 Task: Look for space in Ostrov, Czech Republic from 5th September, 2023 to 12th September, 2023 for 2 adults in price range Rs.10000 to Rs.15000.  With 1  bedroom having 1 bed and 1 bathroom. Property type can be house, flat, guest house, hotel. Booking option can be shelf check-in. Required host language is English.
Action: Mouse moved to (424, 88)
Screenshot: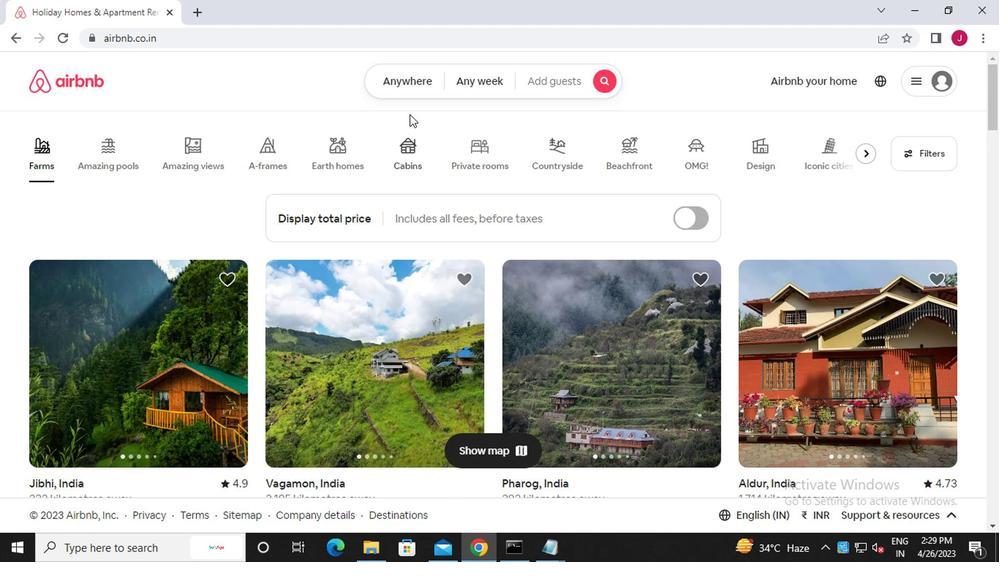 
Action: Mouse pressed left at (424, 88)
Screenshot: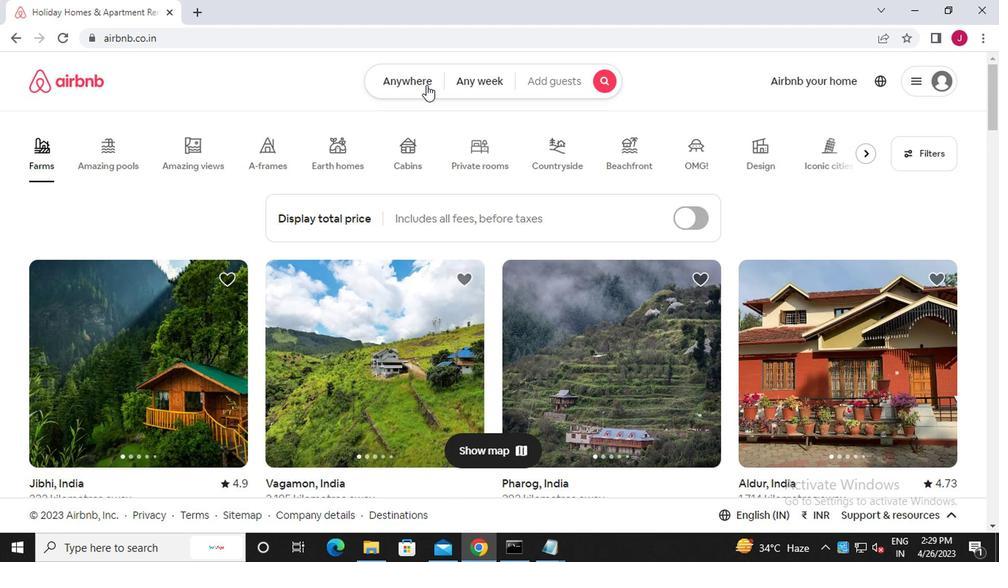 
Action: Mouse moved to (253, 138)
Screenshot: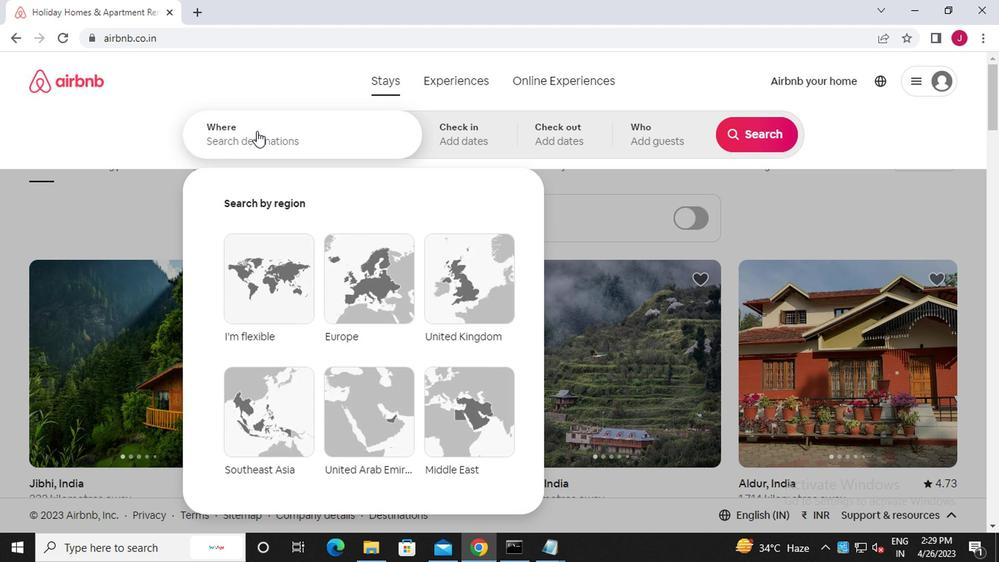 
Action: Mouse pressed left at (253, 138)
Screenshot: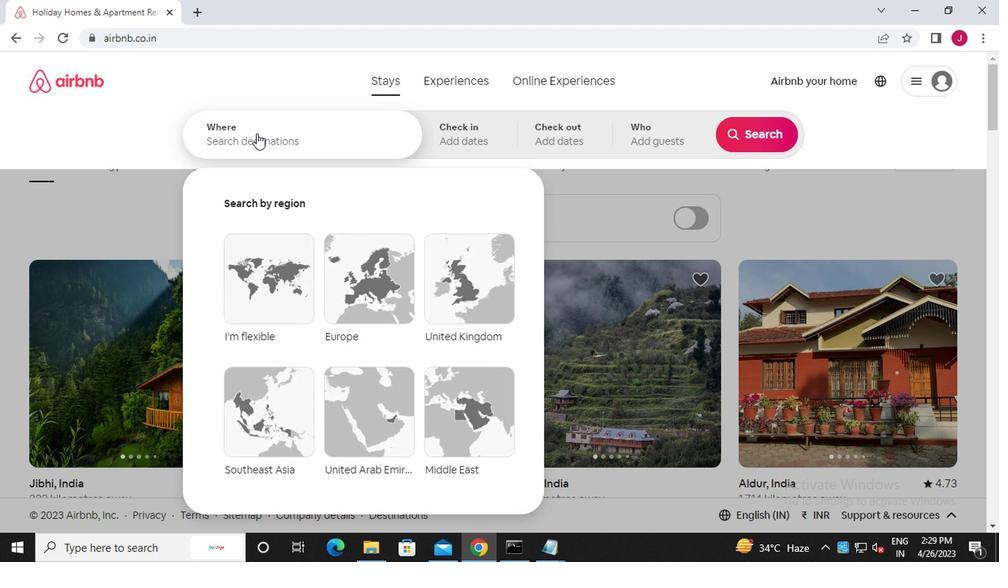 
Action: Key pressed o<Key.caps_lock>strov,<Key.caps_lock>c<Key.caps_lock>zech<Key.space><Key.caps_lock>r<Key.caps_lock>epublic
Screenshot: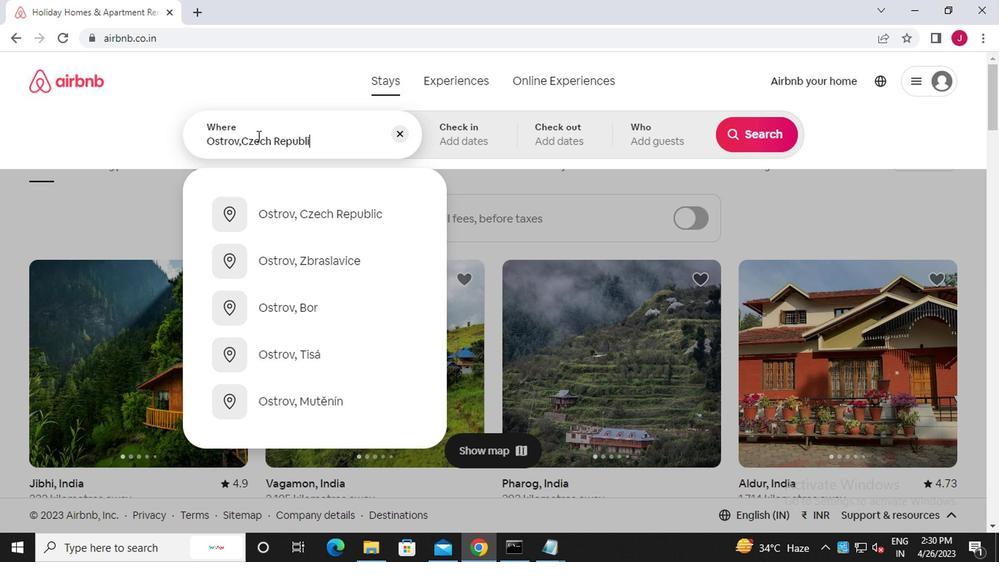 
Action: Mouse moved to (345, 215)
Screenshot: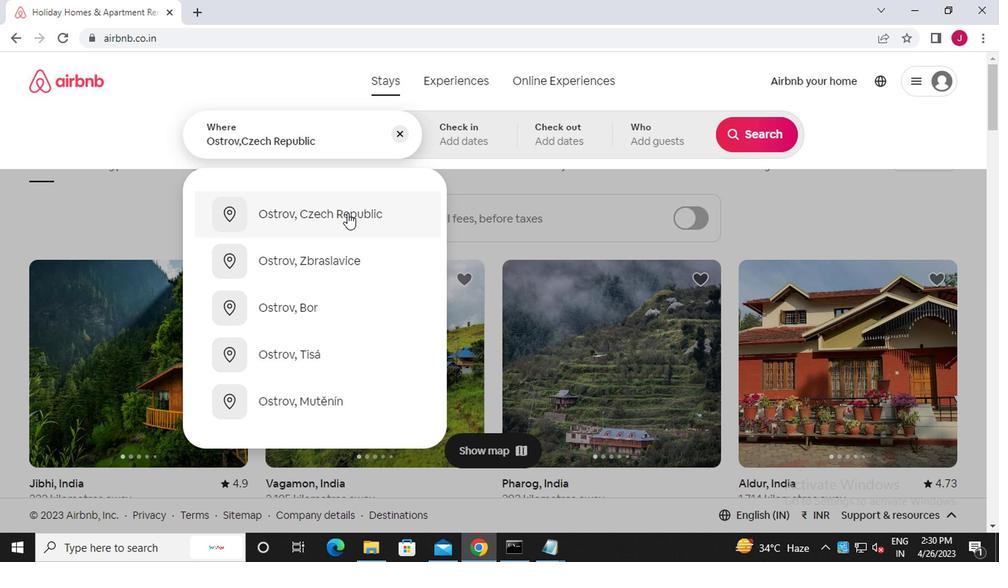 
Action: Mouse pressed left at (345, 215)
Screenshot: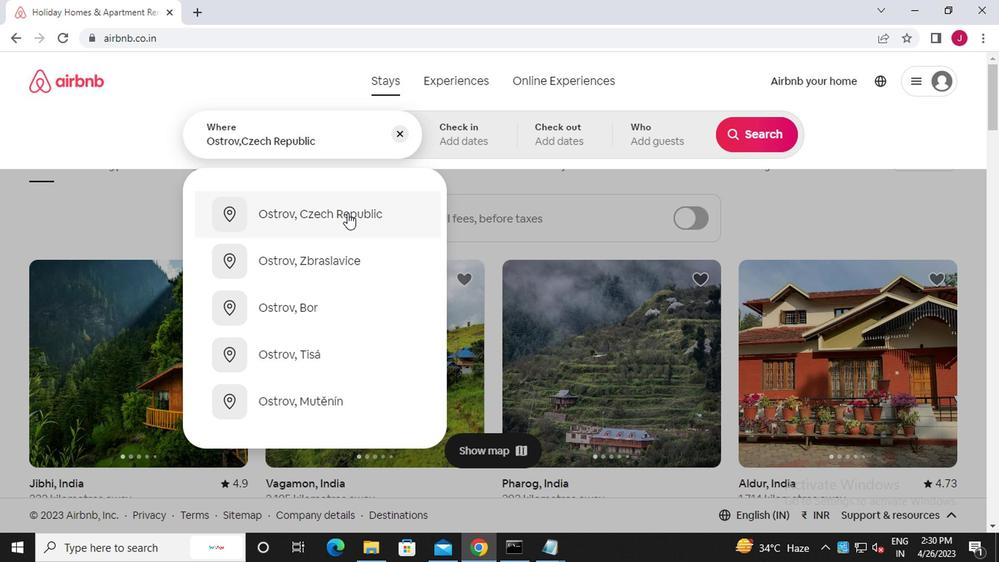 
Action: Mouse moved to (751, 255)
Screenshot: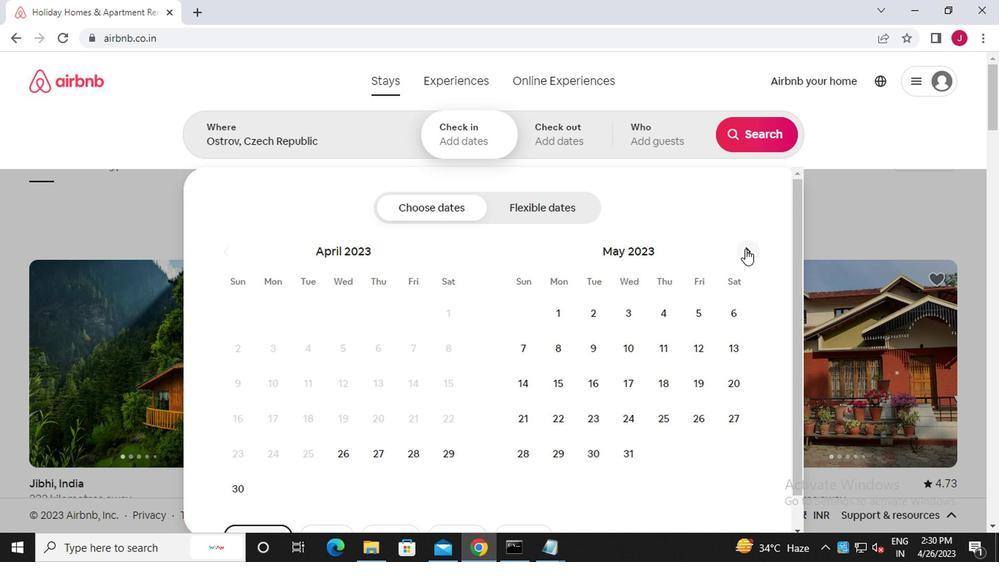 
Action: Mouse pressed left at (751, 255)
Screenshot: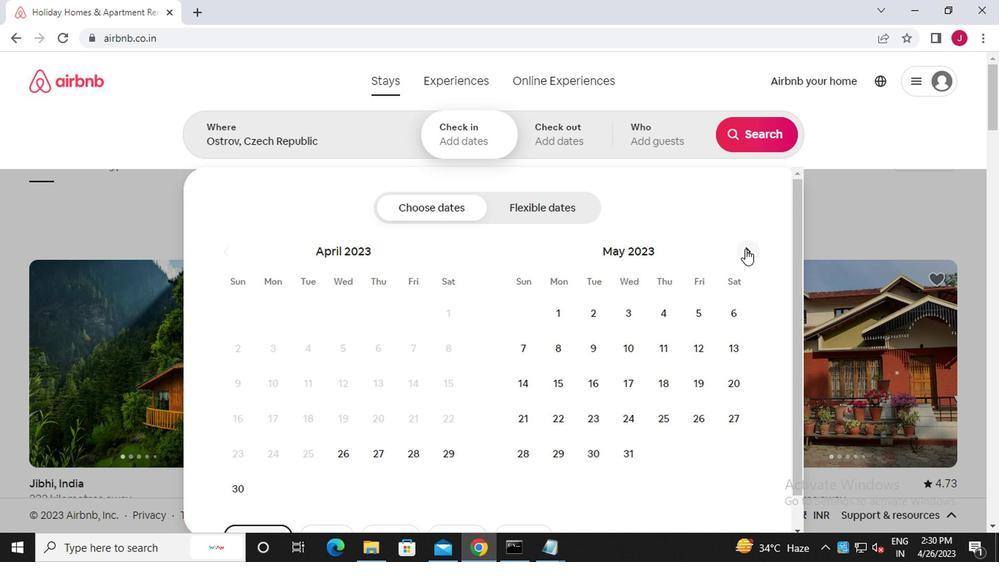 
Action: Mouse moved to (753, 255)
Screenshot: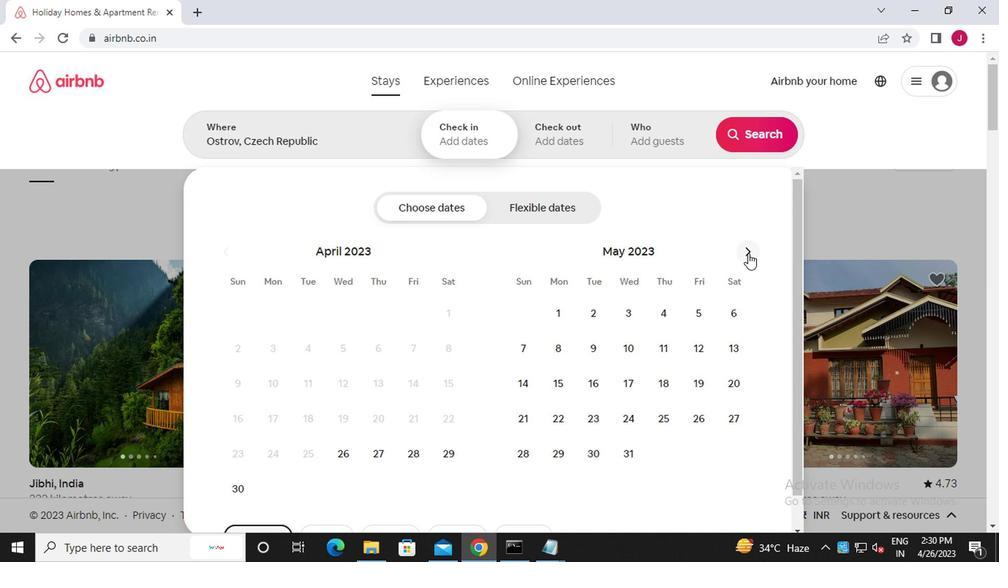 
Action: Mouse pressed left at (753, 255)
Screenshot: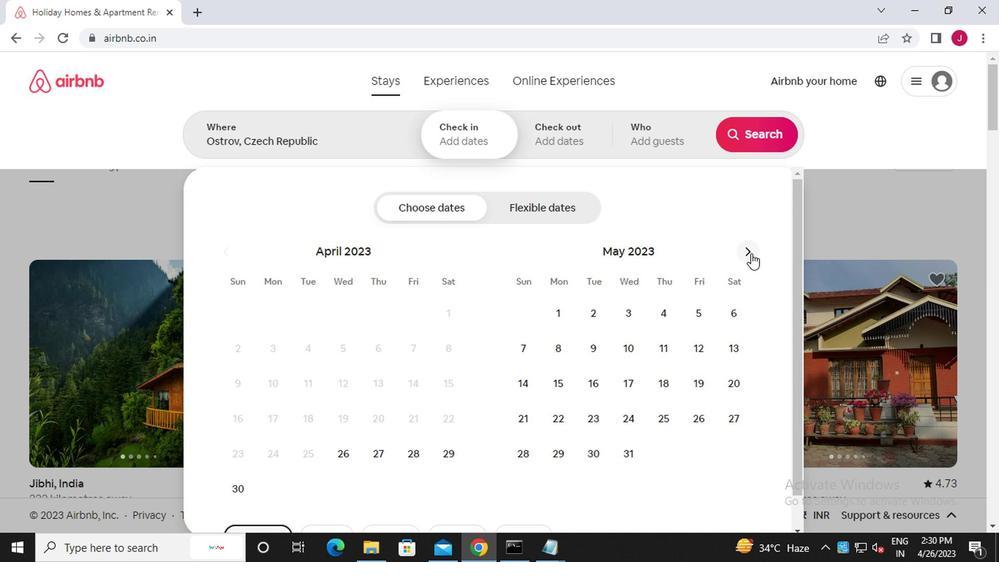 
Action: Mouse moved to (753, 255)
Screenshot: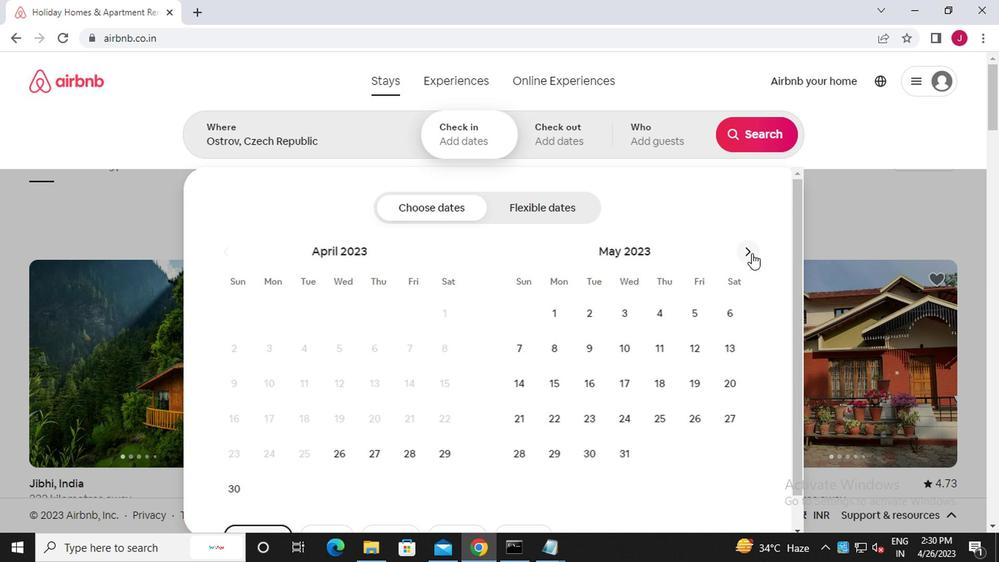 
Action: Mouse pressed left at (753, 255)
Screenshot: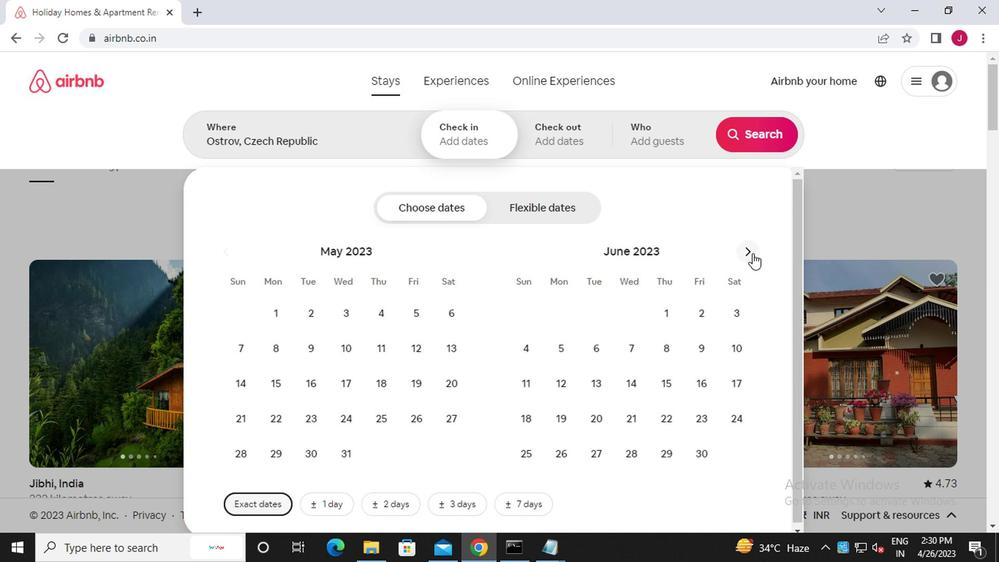 
Action: Mouse moved to (754, 255)
Screenshot: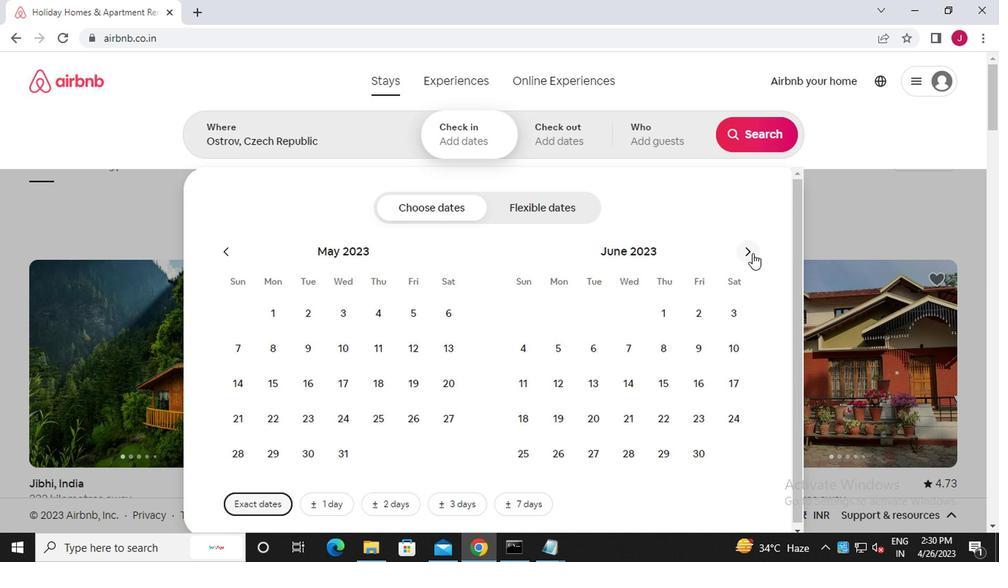 
Action: Mouse pressed left at (754, 255)
Screenshot: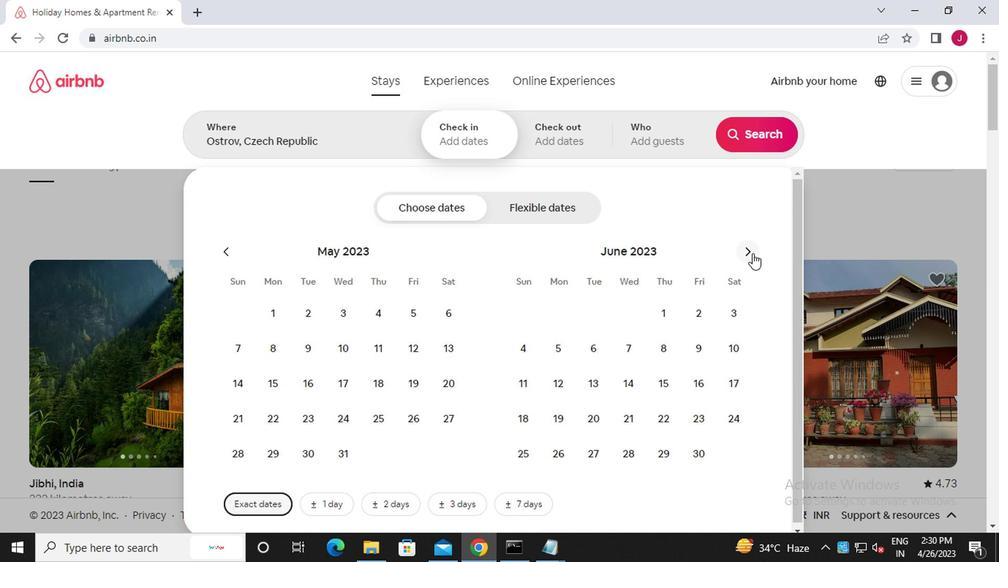 
Action: Mouse moved to (755, 255)
Screenshot: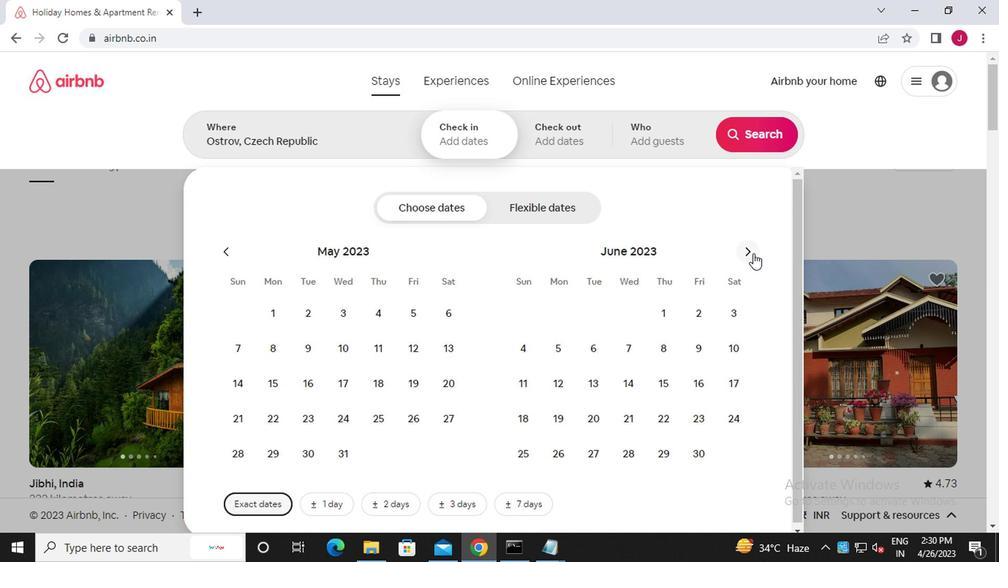 
Action: Mouse pressed left at (755, 255)
Screenshot: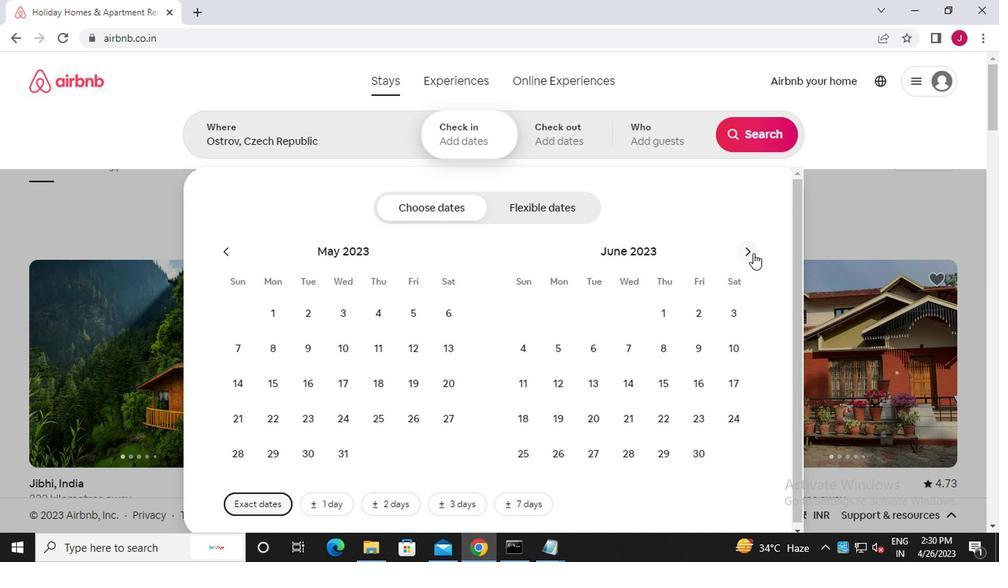 
Action: Mouse moved to (757, 256)
Screenshot: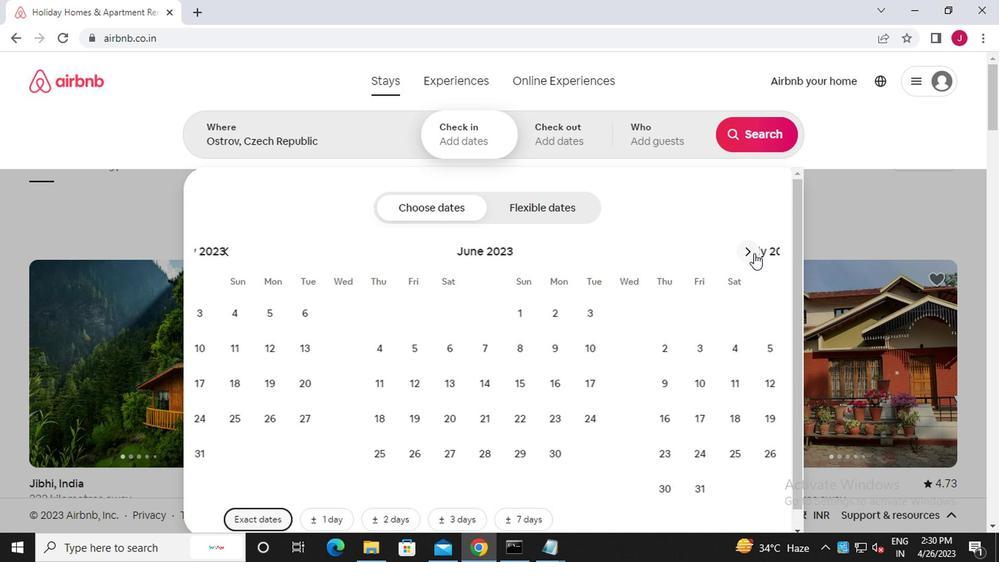 
Action: Mouse pressed left at (757, 256)
Screenshot: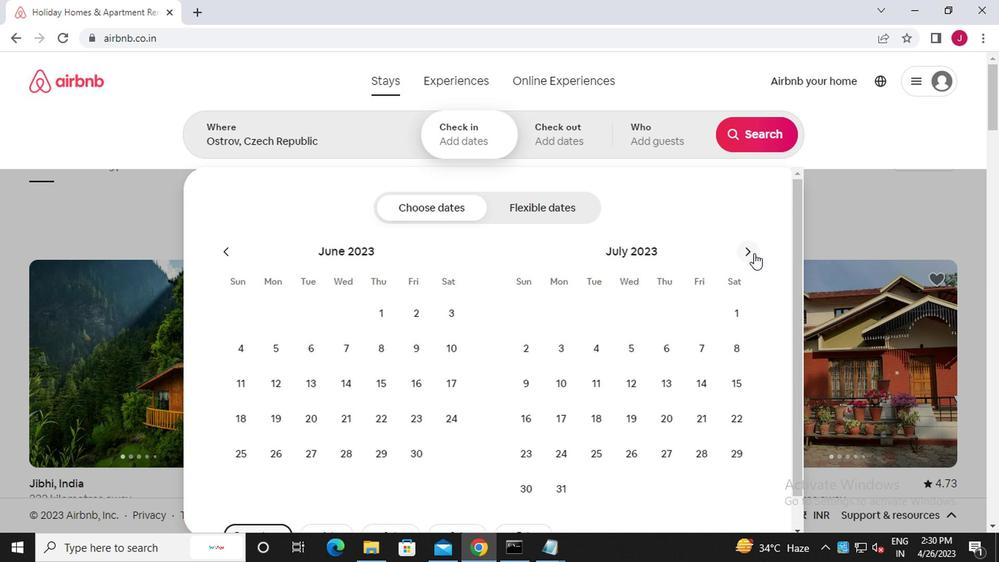 
Action: Mouse pressed left at (757, 256)
Screenshot: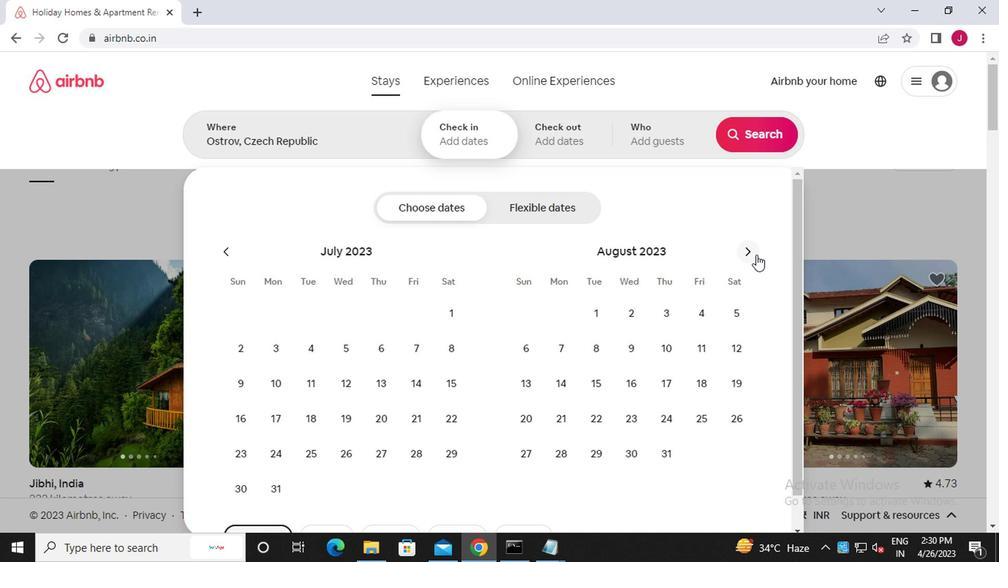 
Action: Mouse moved to (731, 315)
Screenshot: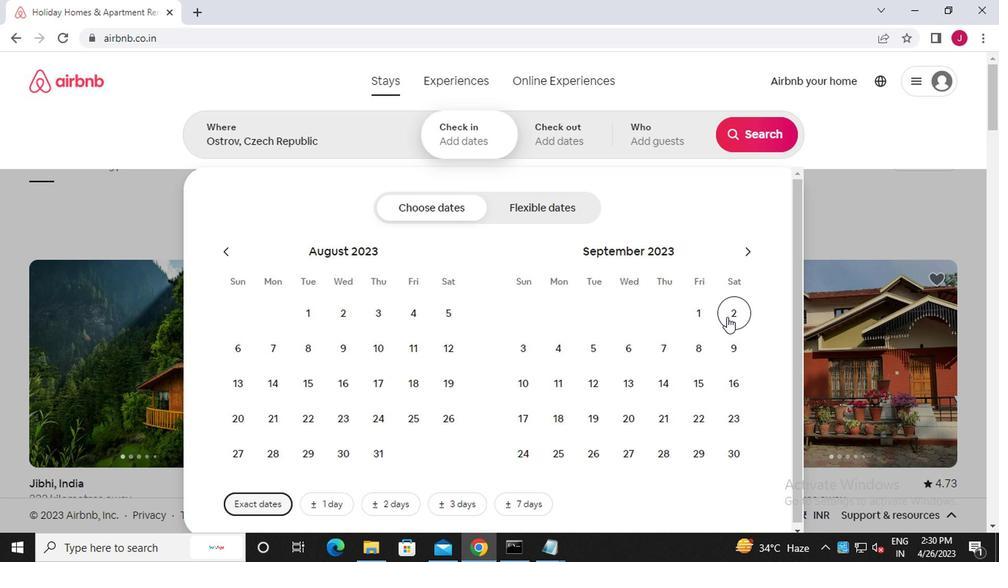 
Action: Mouse pressed left at (731, 315)
Screenshot: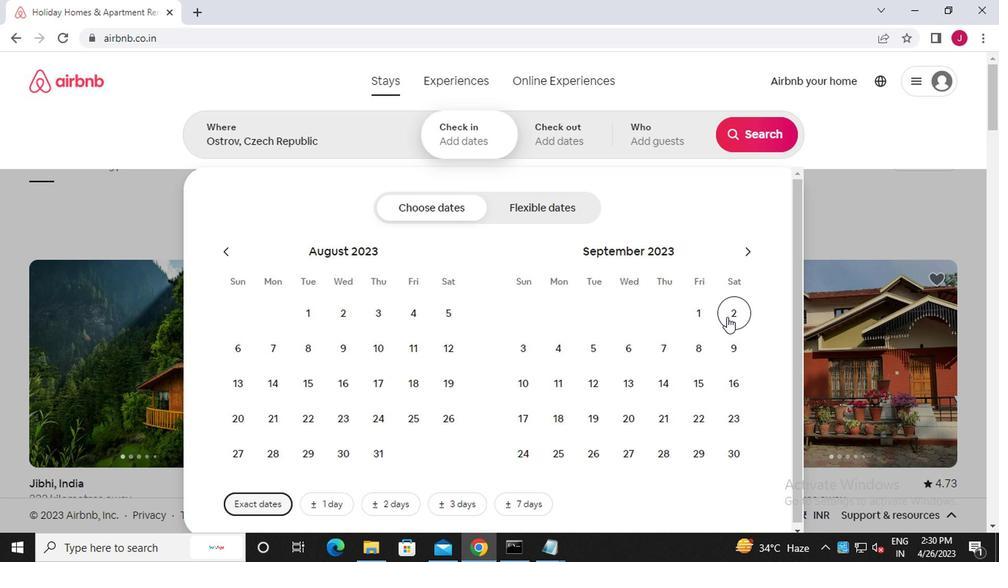 
Action: Mouse moved to (585, 381)
Screenshot: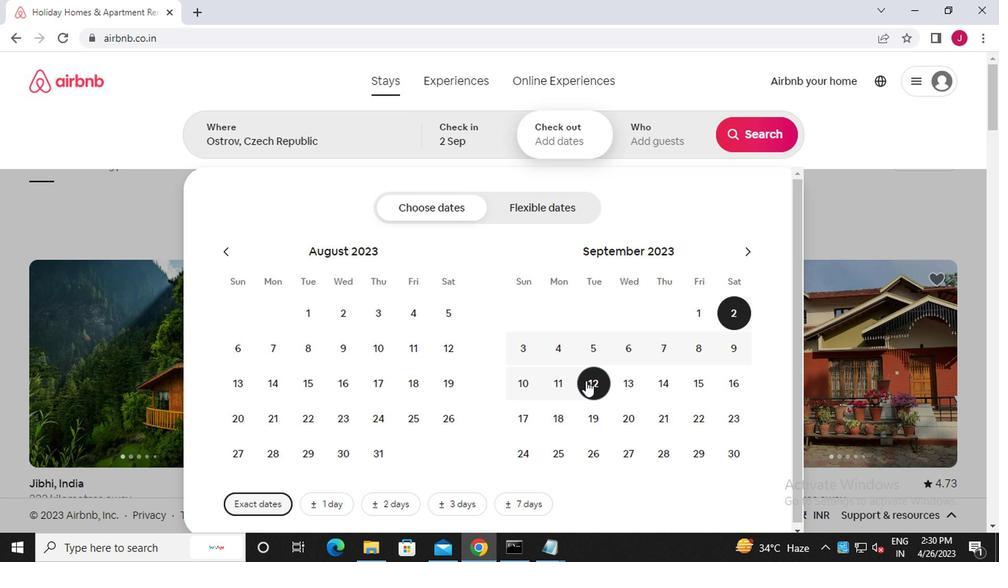 
Action: Mouse pressed left at (585, 381)
Screenshot: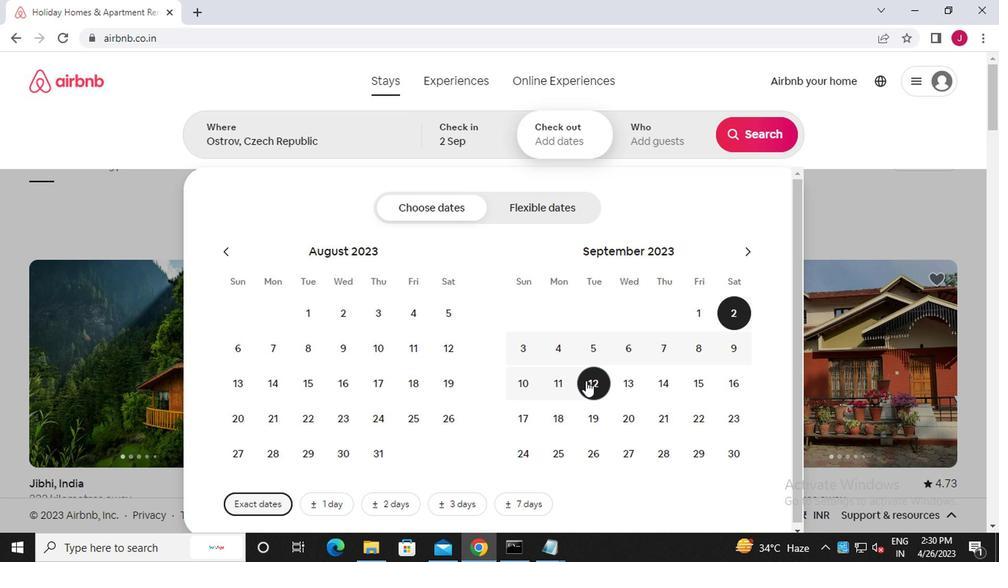 
Action: Mouse moved to (660, 132)
Screenshot: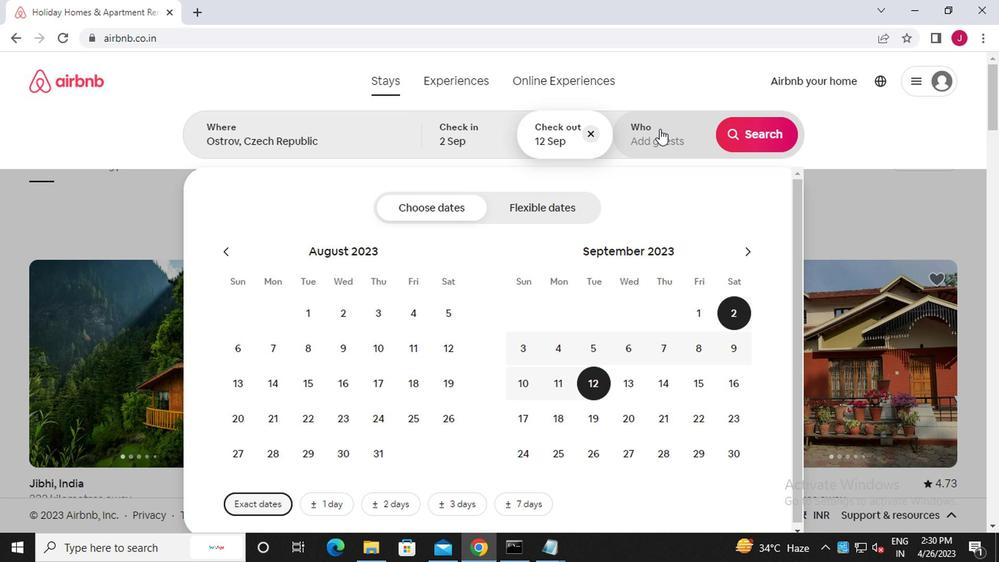 
Action: Mouse pressed left at (660, 132)
Screenshot: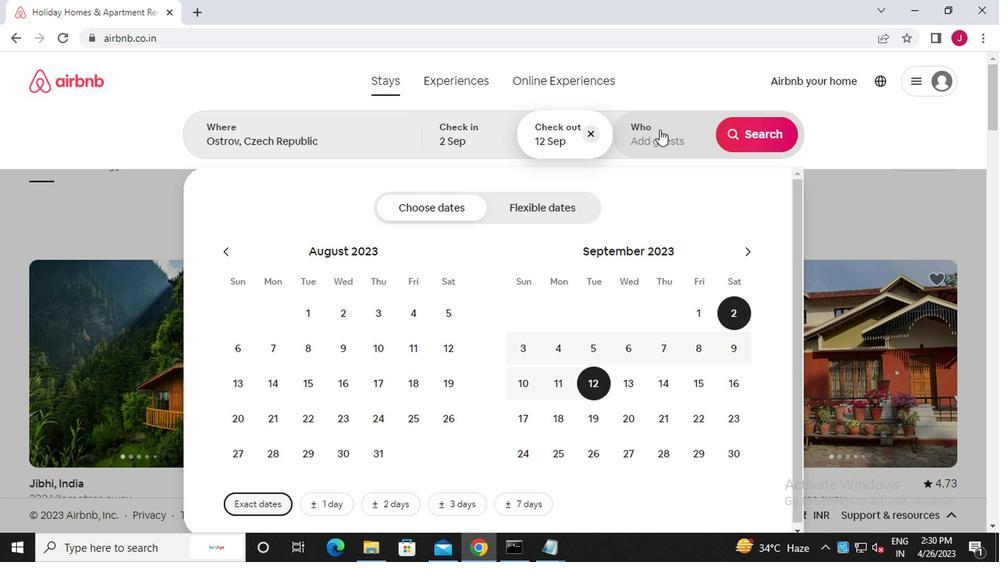 
Action: Mouse moved to (758, 207)
Screenshot: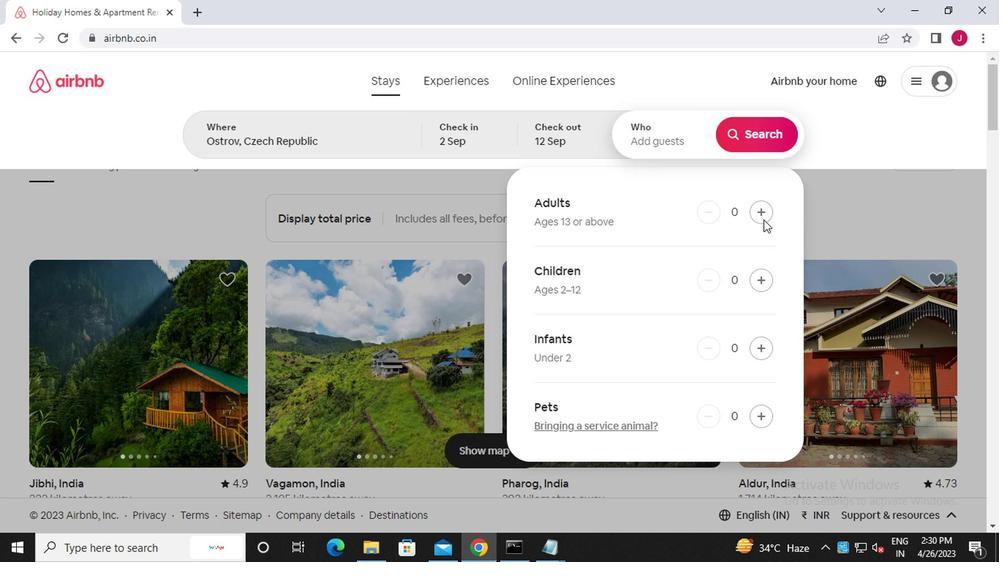 
Action: Mouse pressed left at (758, 207)
Screenshot: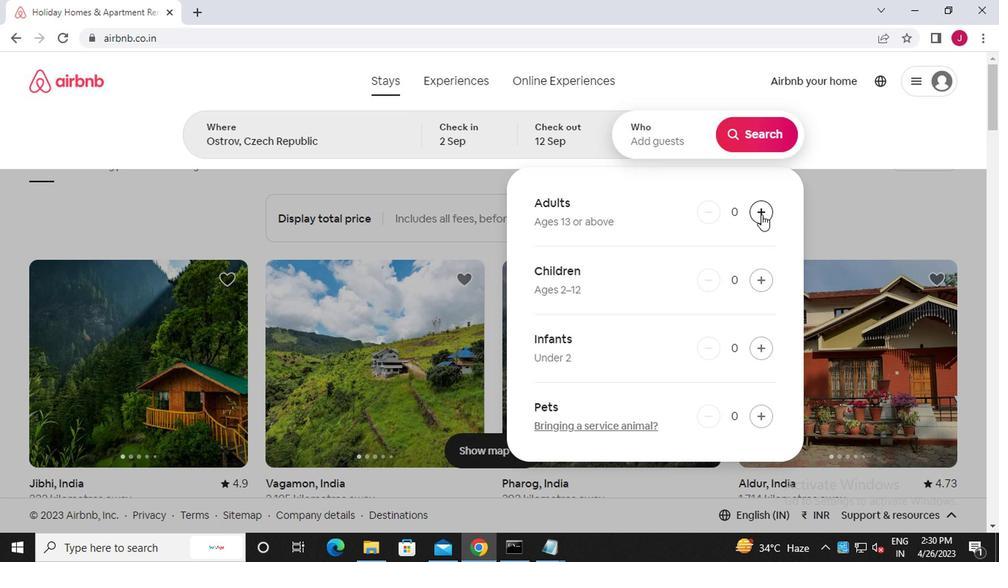 
Action: Mouse pressed left at (758, 207)
Screenshot: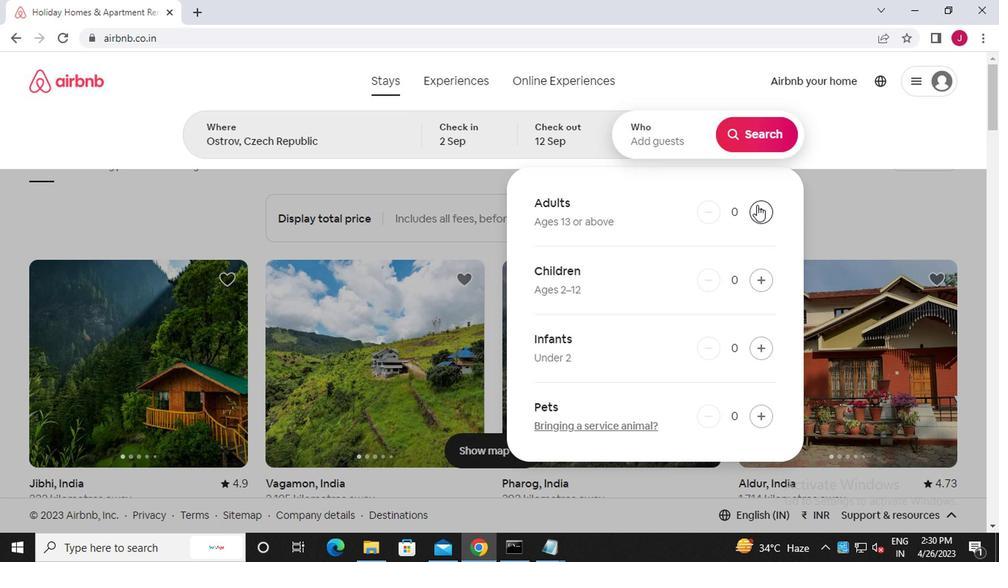 
Action: Mouse moved to (766, 138)
Screenshot: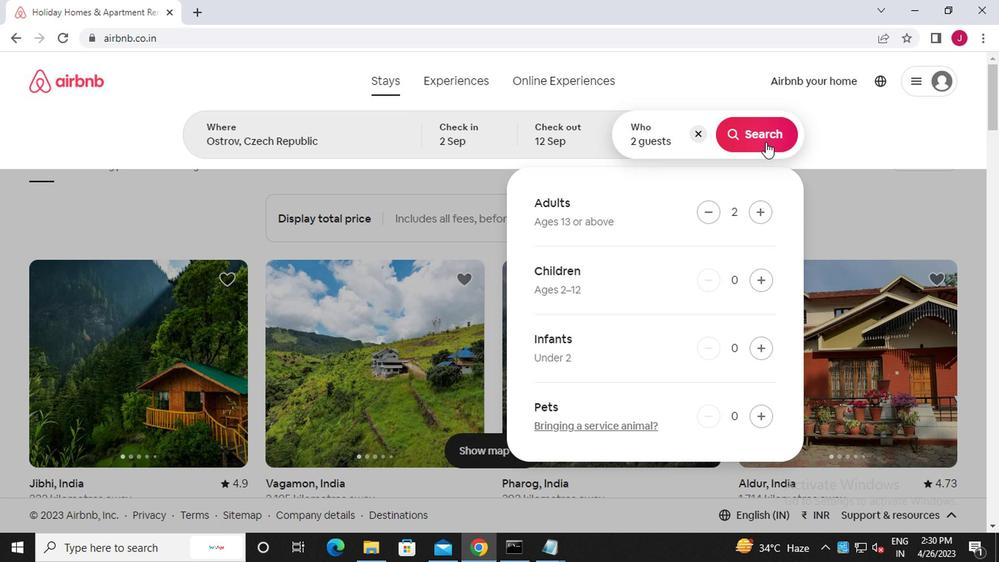 
Action: Mouse pressed left at (766, 138)
Screenshot: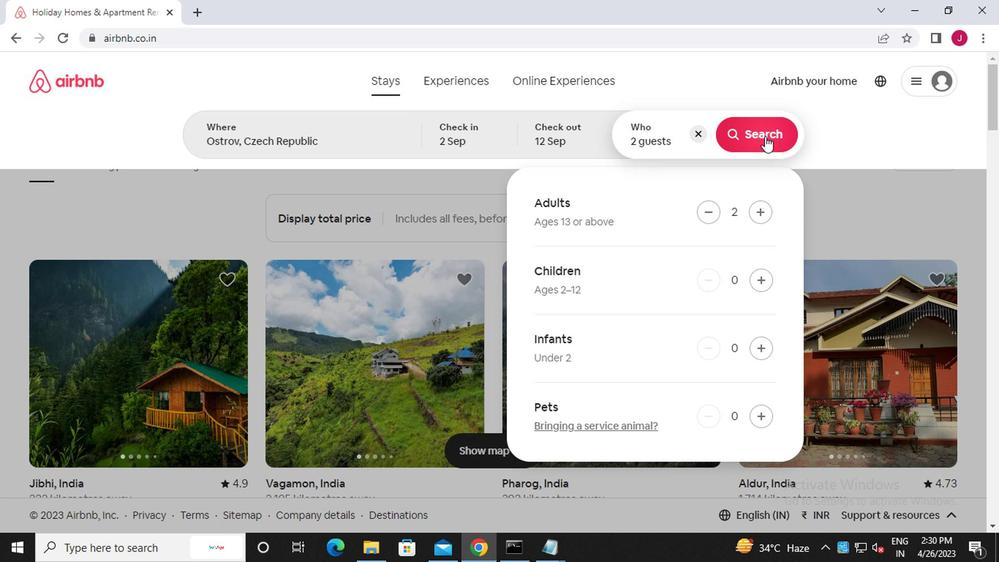 
Action: Mouse moved to (946, 145)
Screenshot: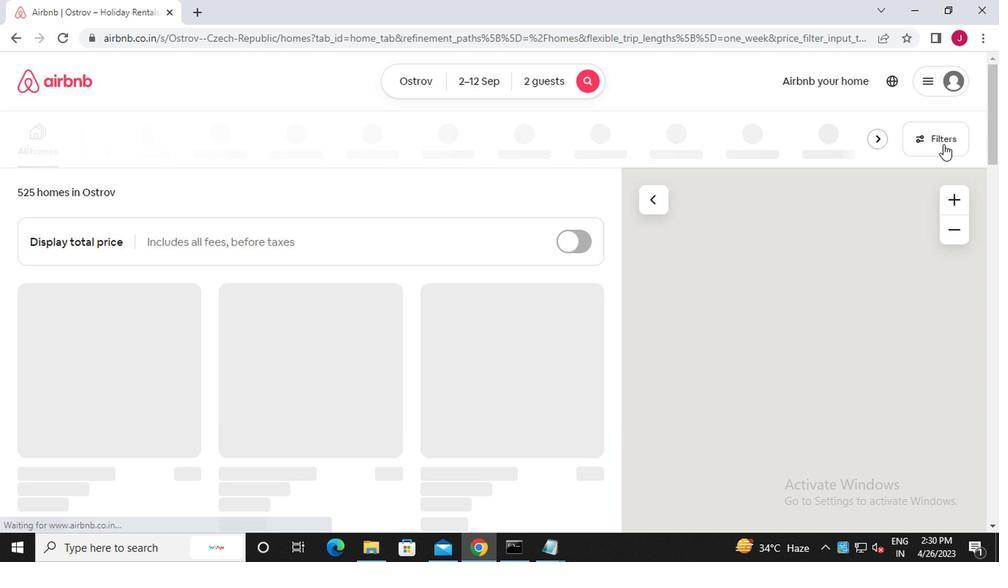 
Action: Mouse pressed left at (946, 145)
Screenshot: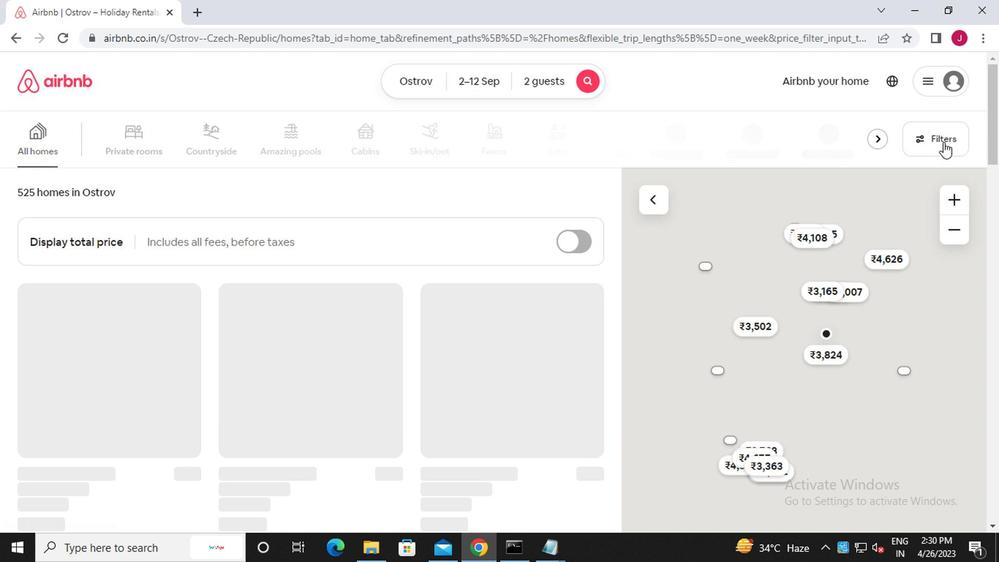 
Action: Mouse moved to (326, 324)
Screenshot: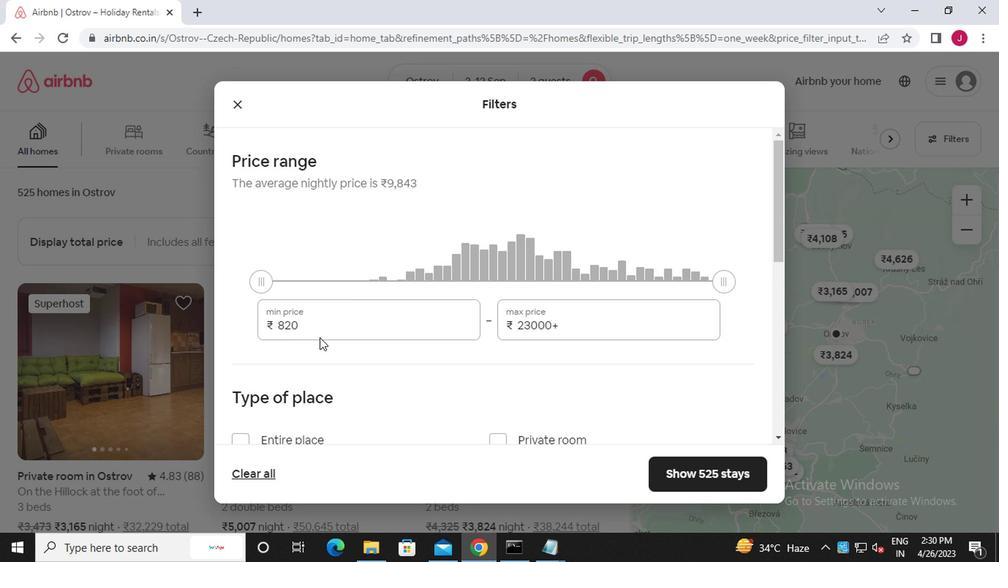 
Action: Mouse pressed left at (326, 324)
Screenshot: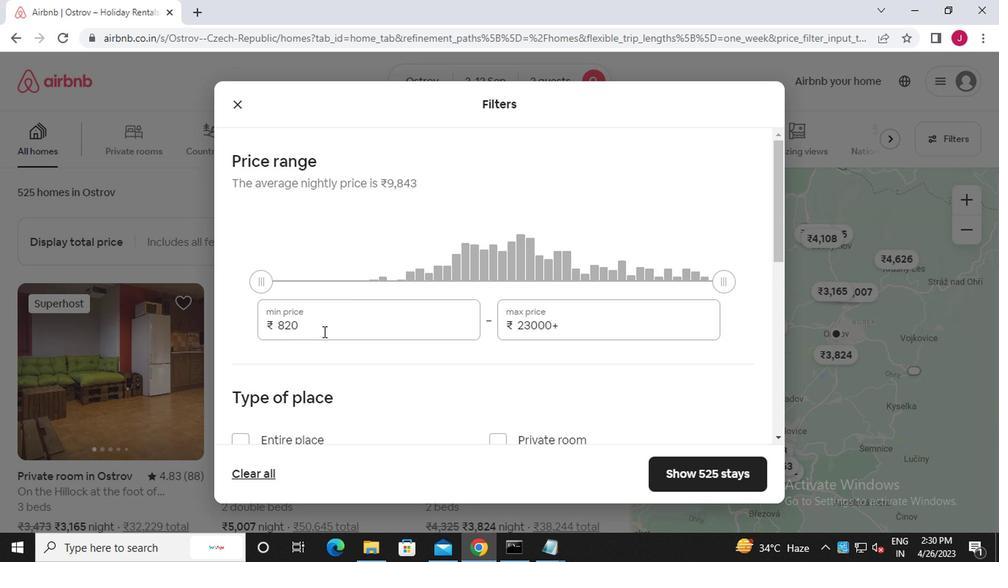 
Action: Key pressed <Key.backspace><Key.backspace><Key.backspace><<97>><<96>><<96>><<96>><<96>>
Screenshot: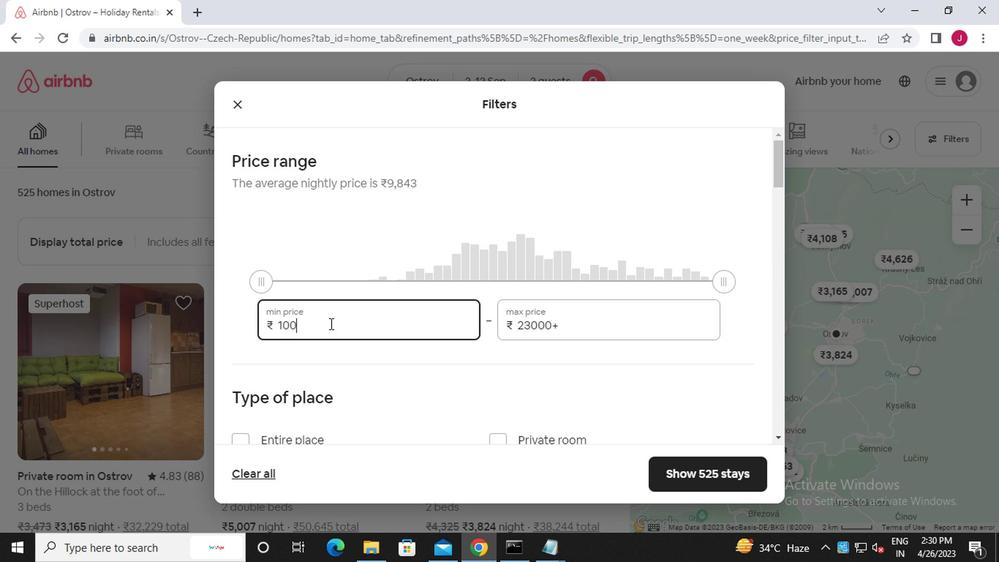
Action: Mouse moved to (600, 331)
Screenshot: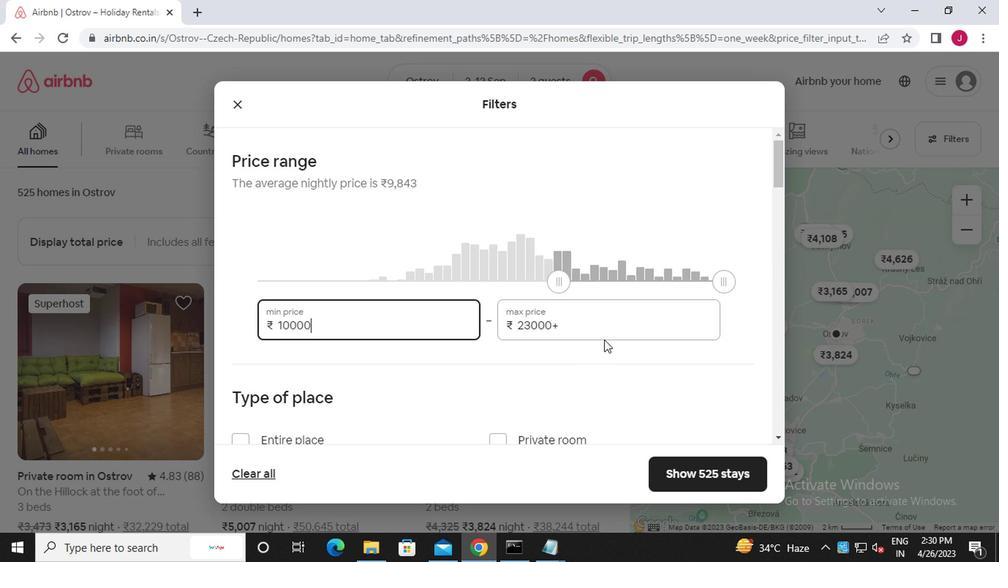 
Action: Mouse pressed left at (600, 331)
Screenshot: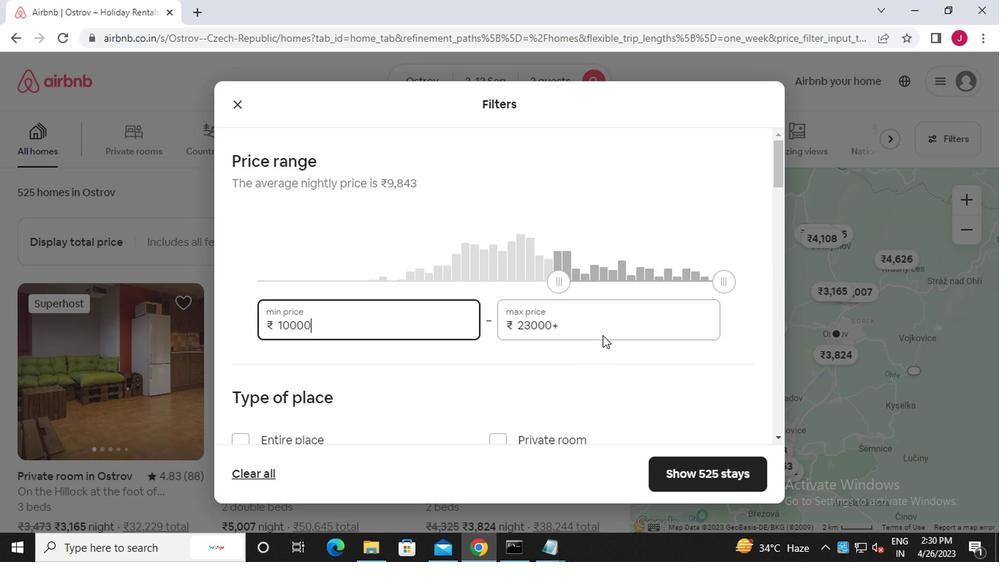 
Action: Mouse moved to (594, 331)
Screenshot: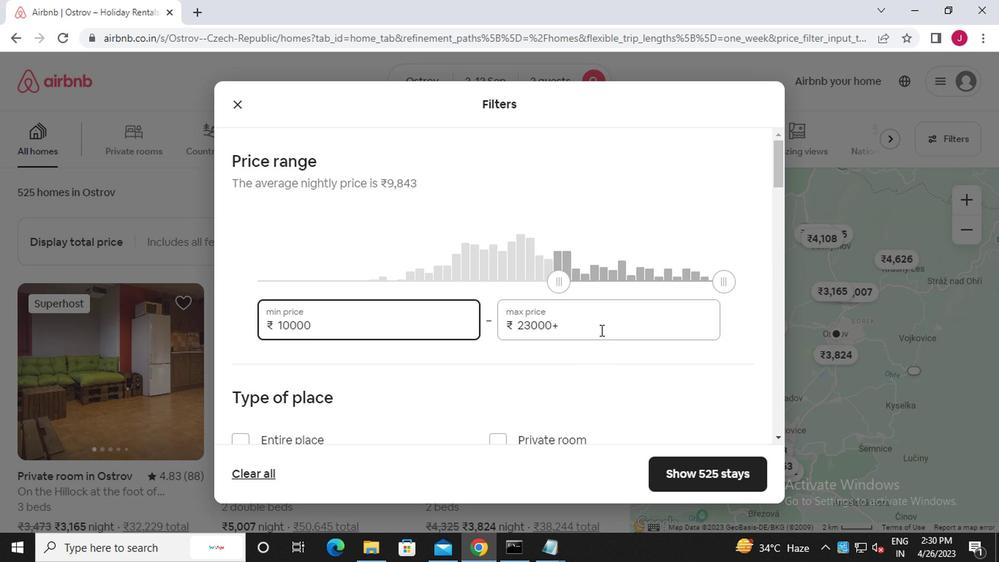 
Action: Key pressed <Key.backspace><Key.backspace><Key.backspace><Key.backspace><Key.backspace><Key.backspace><Key.backspace><Key.backspace><Key.backspace><Key.backspace><Key.backspace><Key.backspace><<97>><<101>><<96>><<96>><<96>>
Screenshot: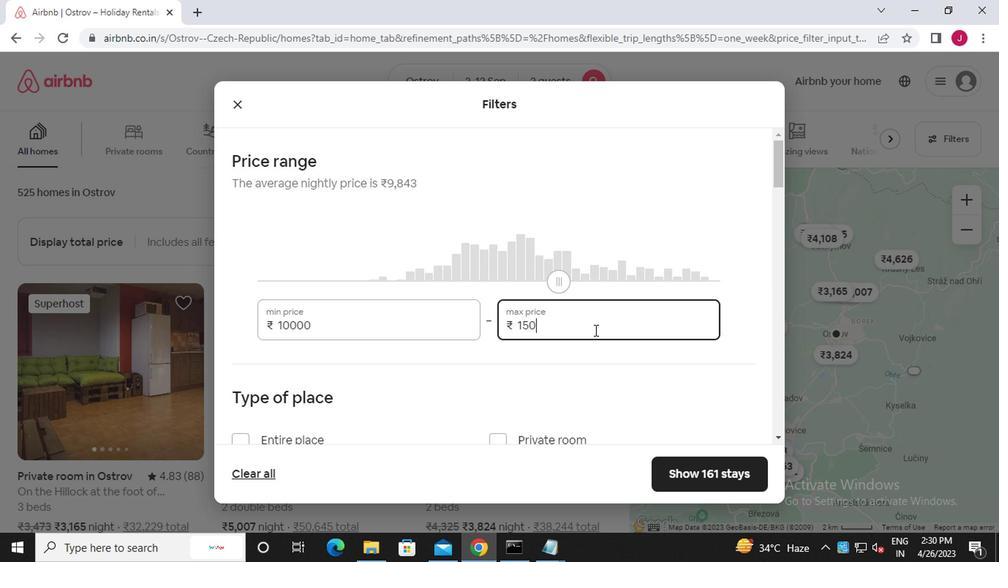 
Action: Mouse moved to (536, 339)
Screenshot: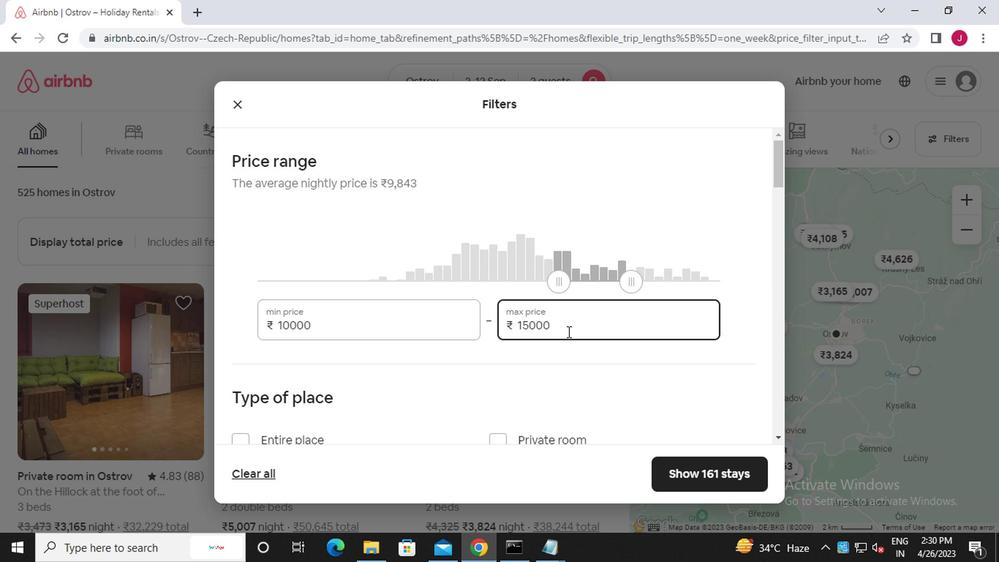 
Action: Mouse scrolled (536, 338) with delta (0, -1)
Screenshot: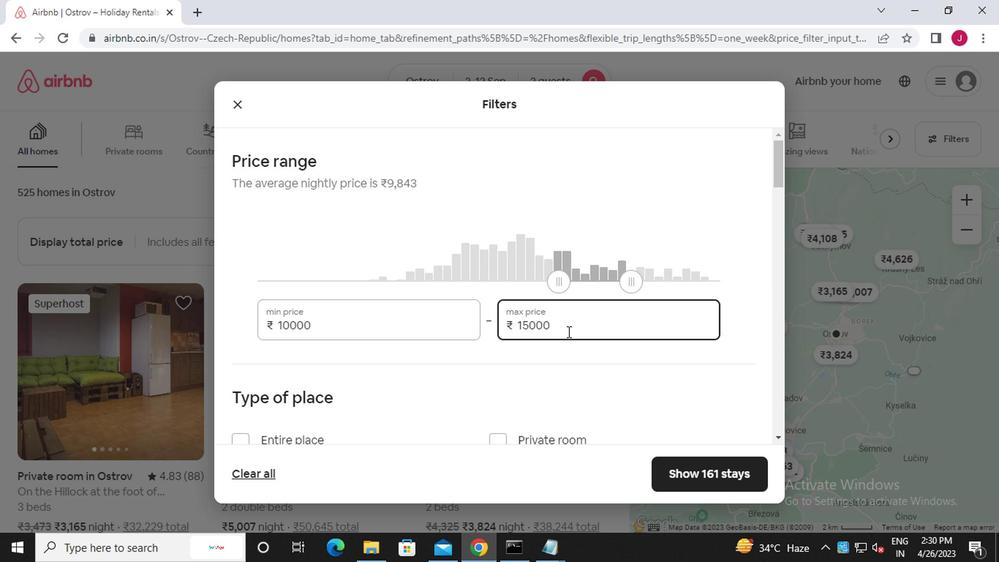 
Action: Mouse moved to (526, 339)
Screenshot: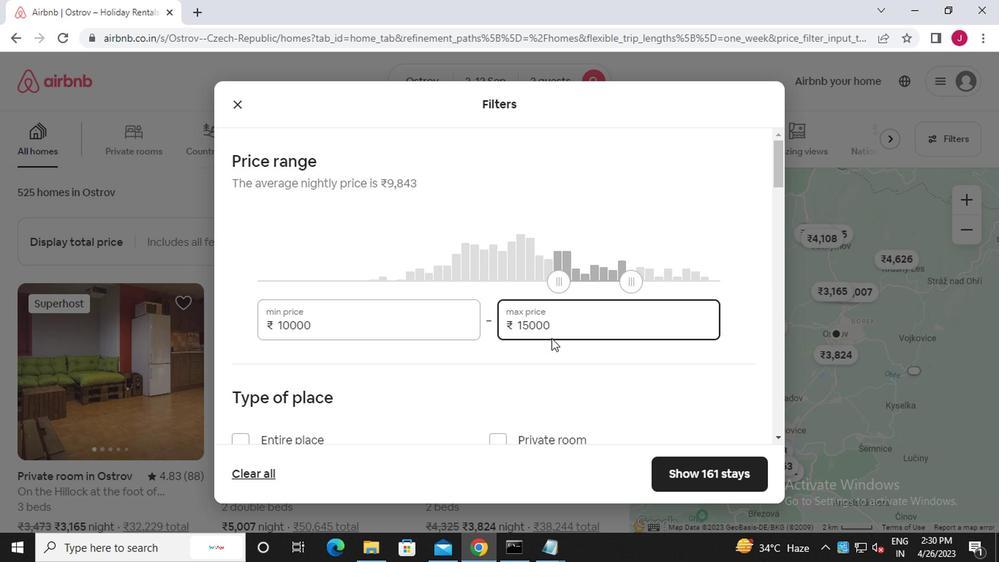 
Action: Mouse scrolled (526, 338) with delta (0, -1)
Screenshot: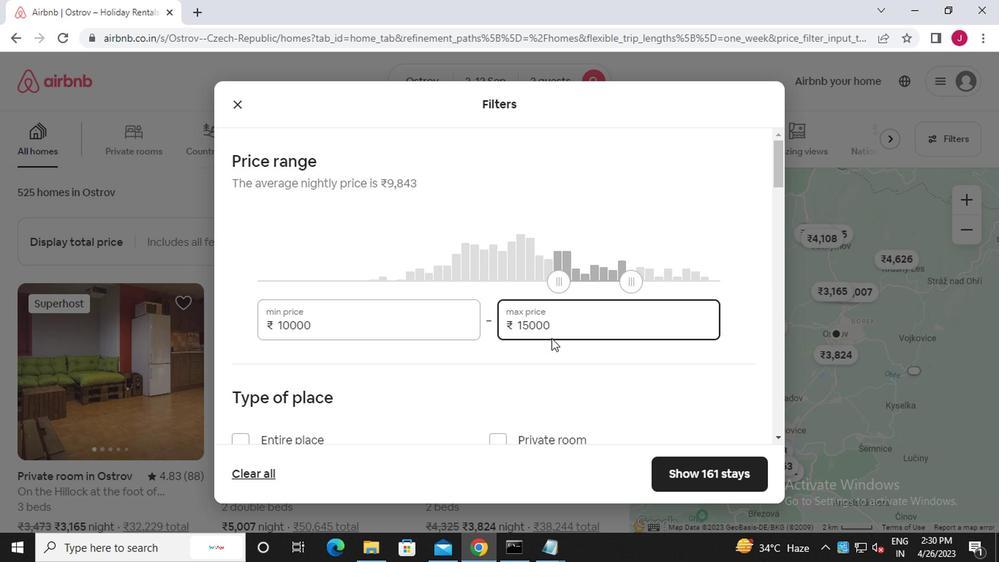 
Action: Mouse moved to (520, 339)
Screenshot: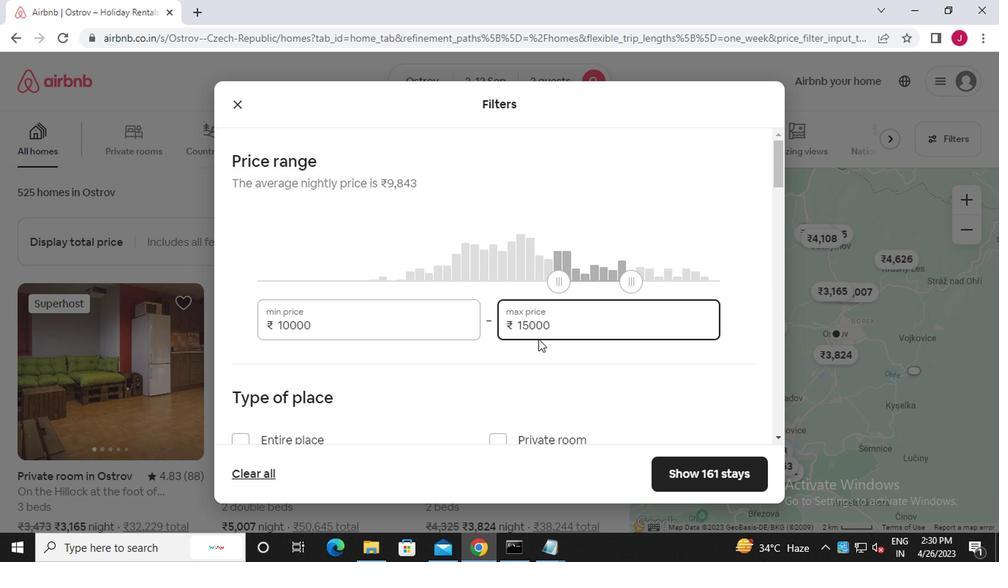 
Action: Mouse scrolled (520, 338) with delta (0, -1)
Screenshot: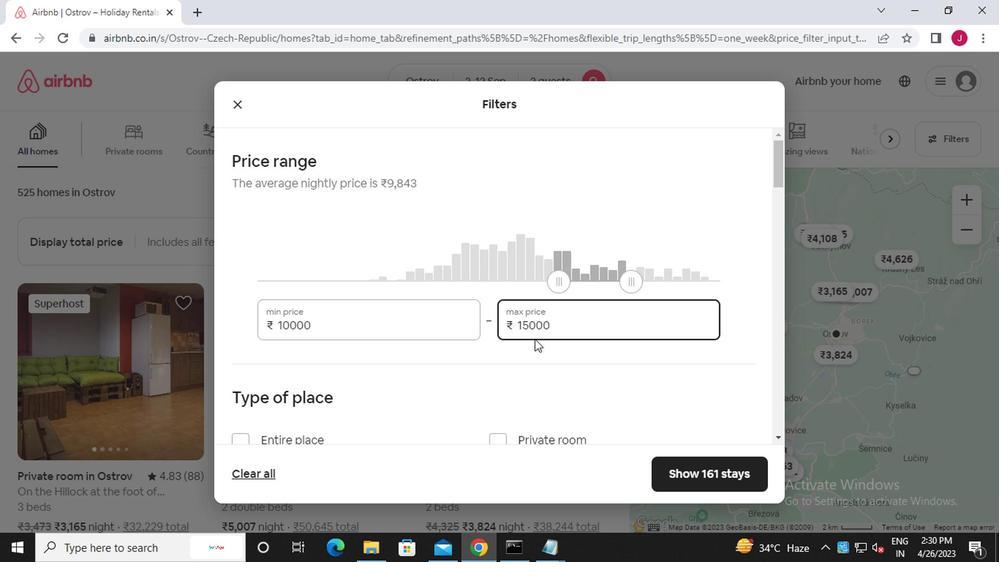 
Action: Mouse scrolled (520, 338) with delta (0, -1)
Screenshot: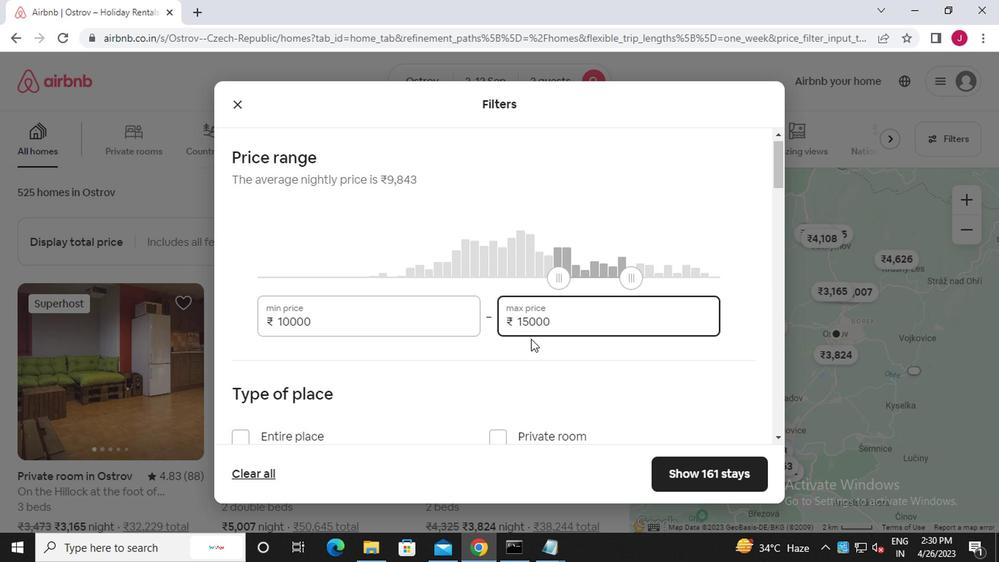 
Action: Mouse moved to (284, 209)
Screenshot: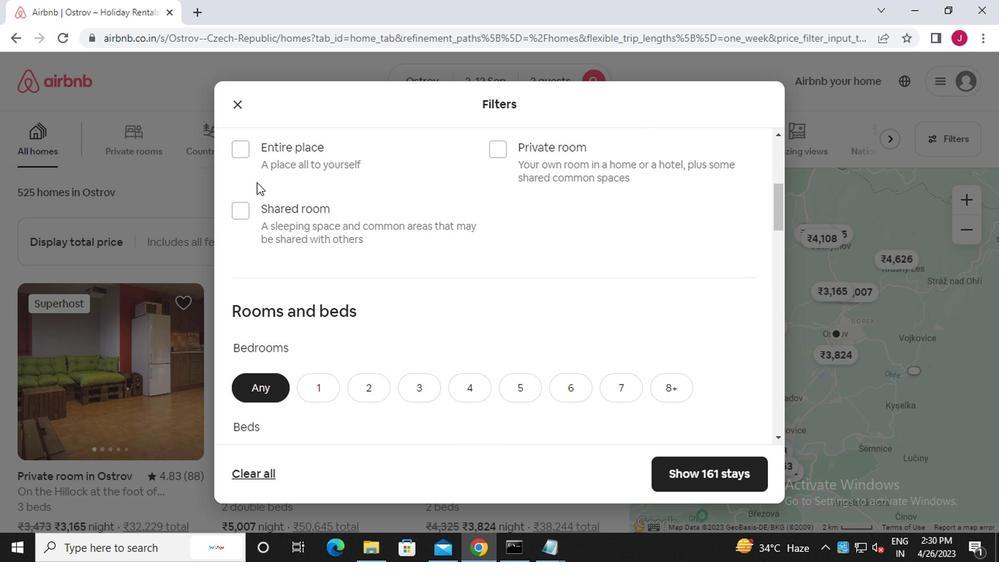 
Action: Mouse scrolled (284, 210) with delta (0, 1)
Screenshot: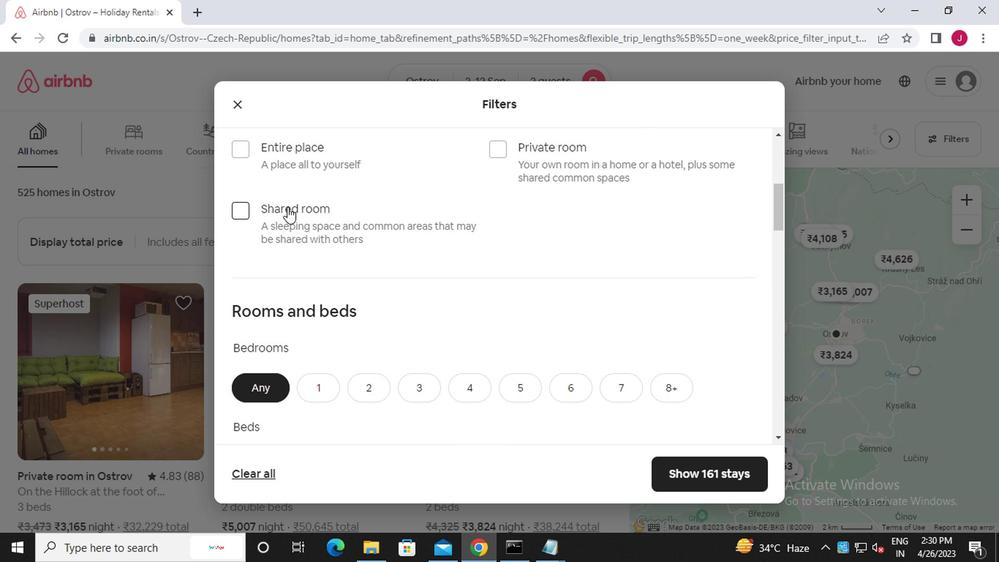 
Action: Mouse moved to (325, 304)
Screenshot: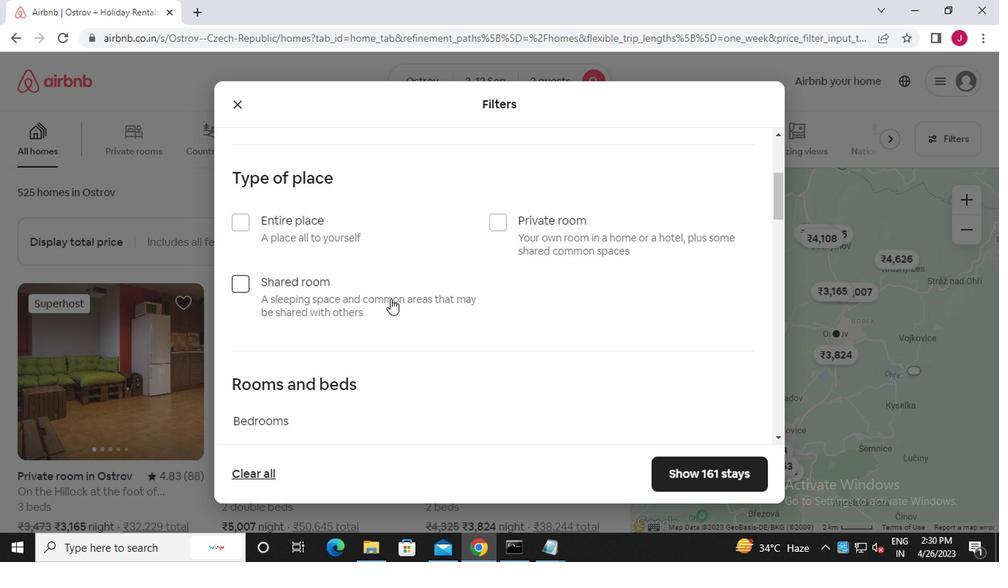 
Action: Mouse scrolled (325, 303) with delta (0, -1)
Screenshot: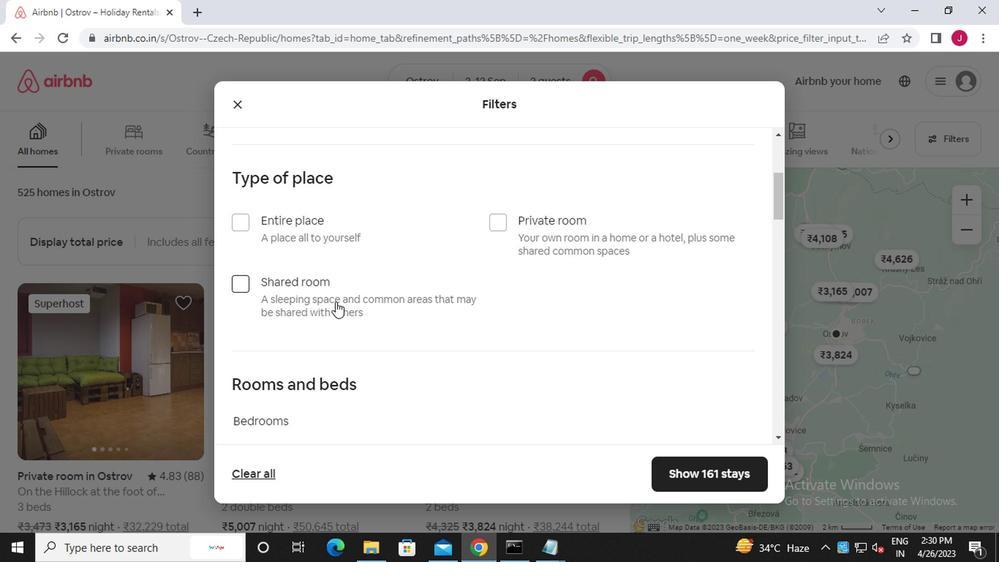 
Action: Mouse scrolled (325, 303) with delta (0, -1)
Screenshot: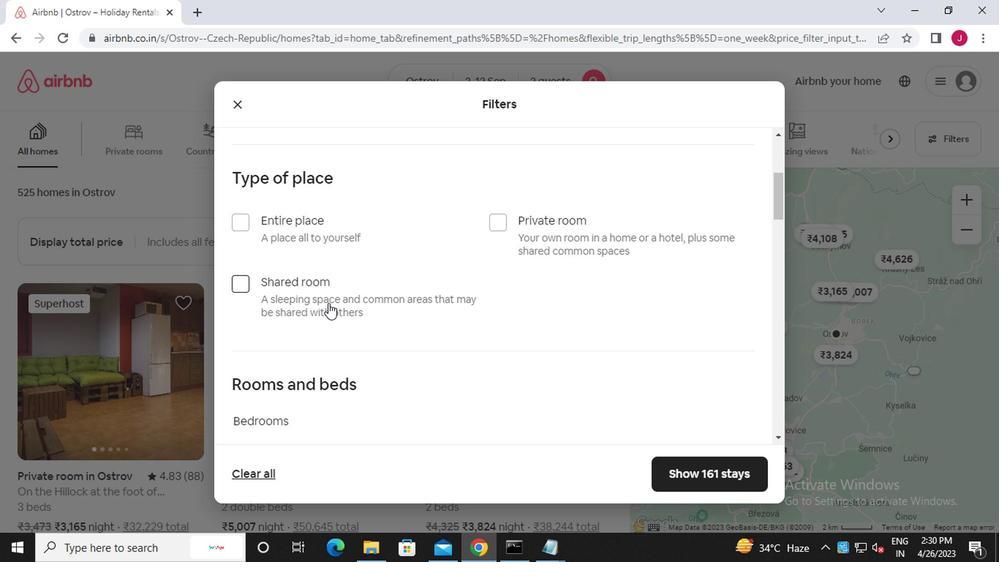 
Action: Mouse moved to (322, 318)
Screenshot: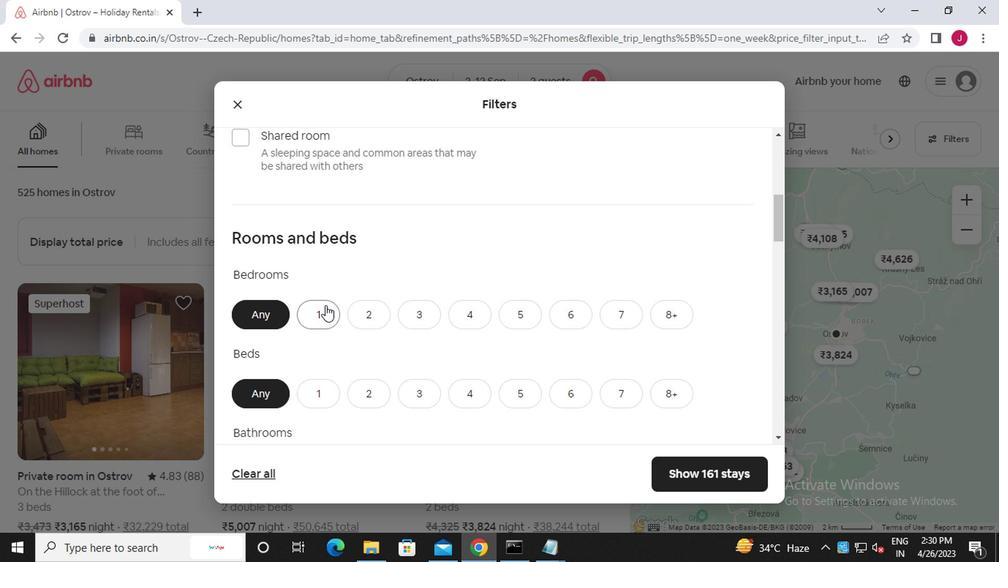 
Action: Mouse pressed left at (322, 318)
Screenshot: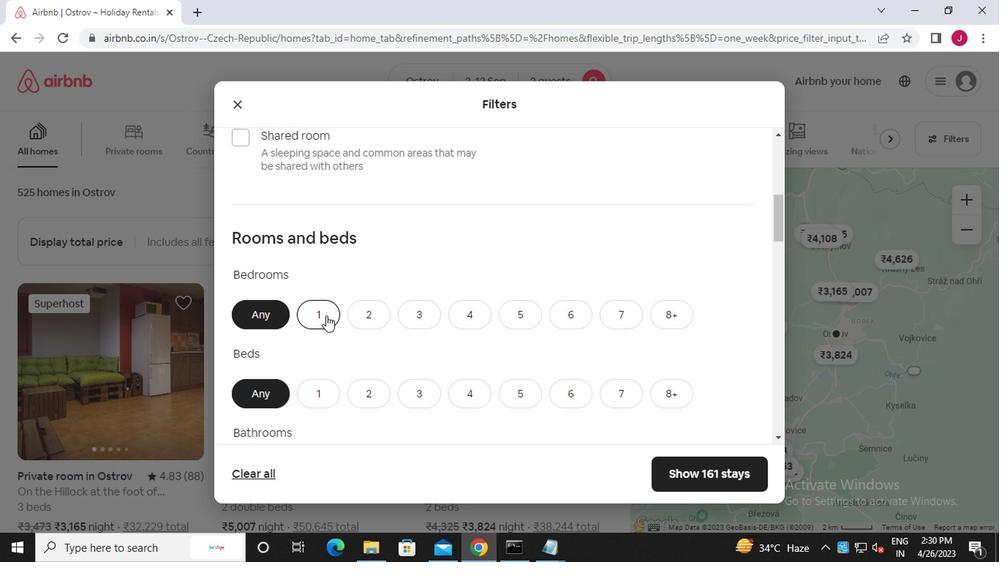 
Action: Mouse moved to (324, 390)
Screenshot: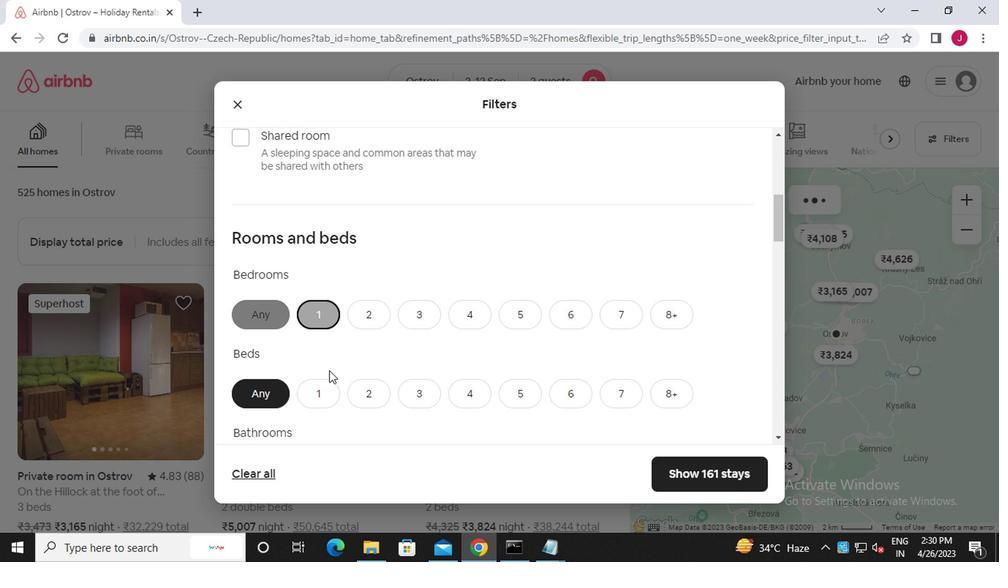 
Action: Mouse pressed left at (324, 390)
Screenshot: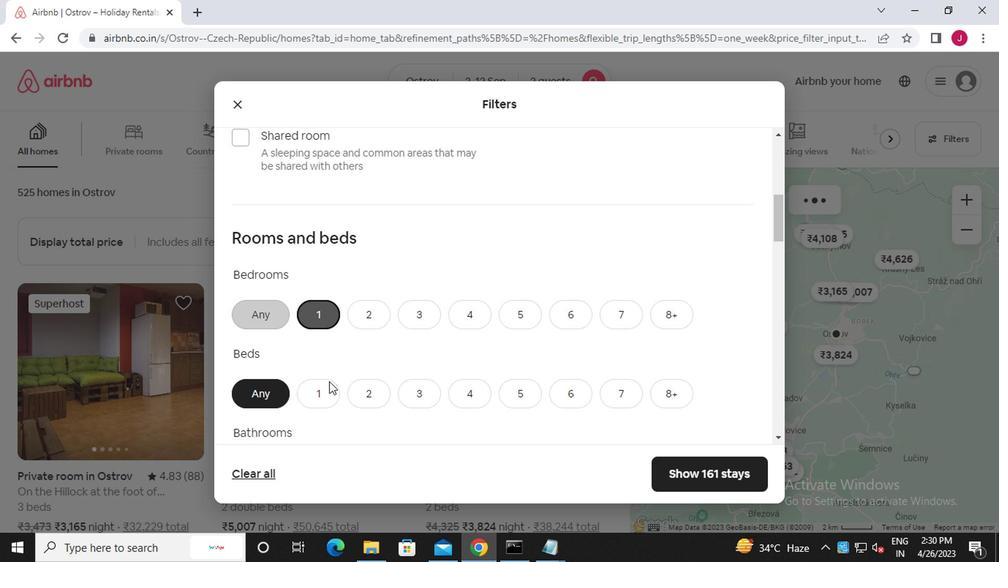
Action: Mouse moved to (324, 386)
Screenshot: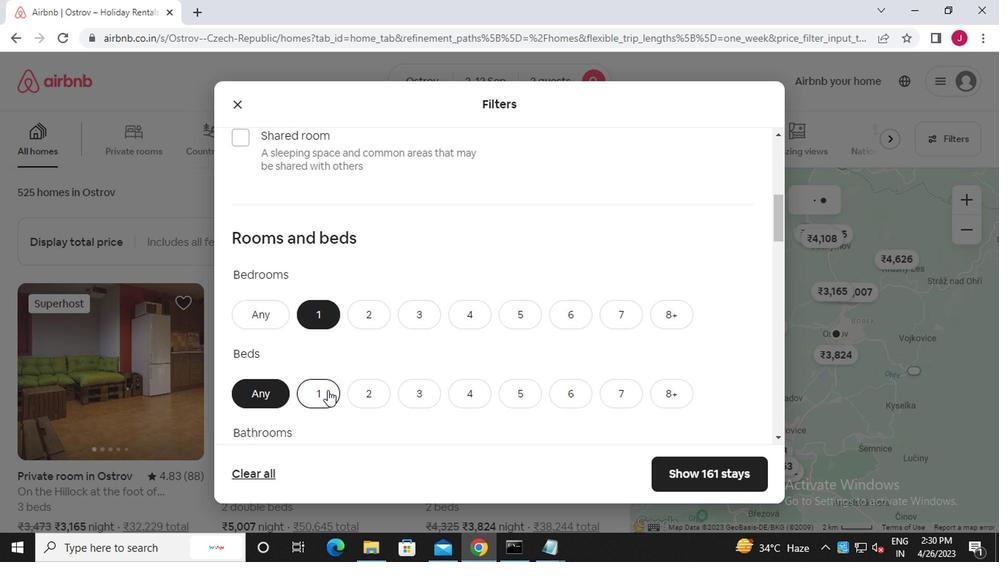 
Action: Mouse scrolled (324, 385) with delta (0, 0)
Screenshot: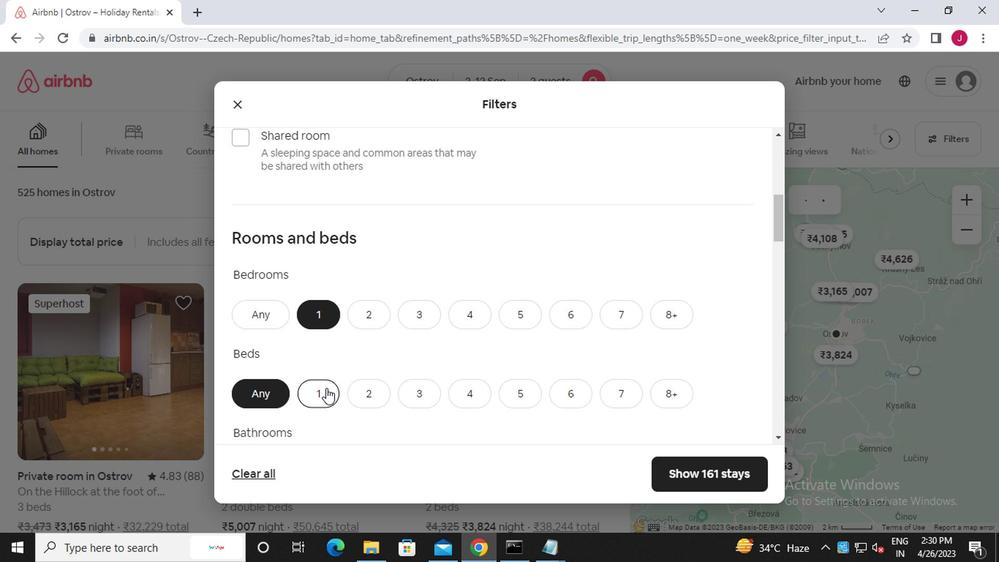 
Action: Mouse scrolled (324, 385) with delta (0, 0)
Screenshot: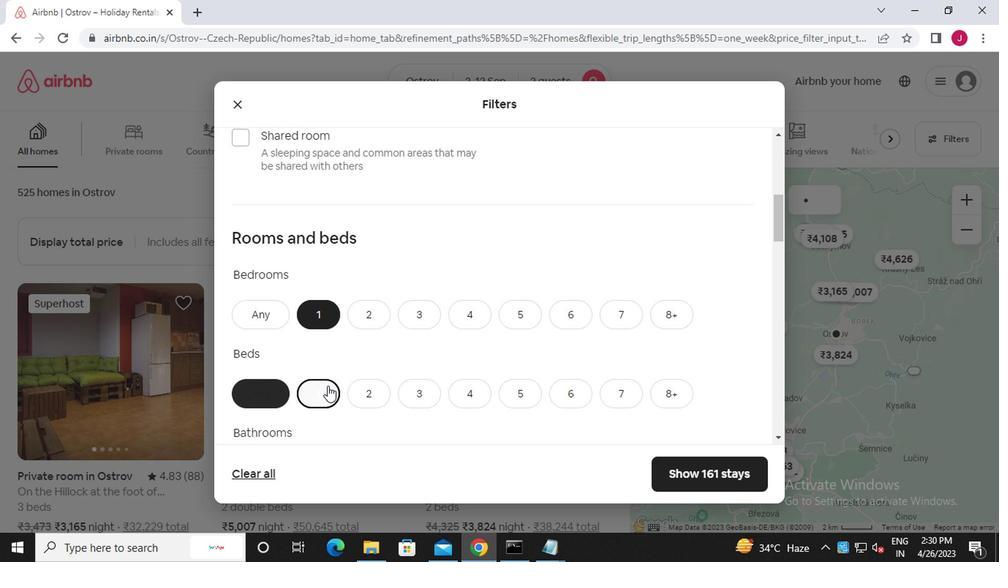 
Action: Mouse moved to (317, 325)
Screenshot: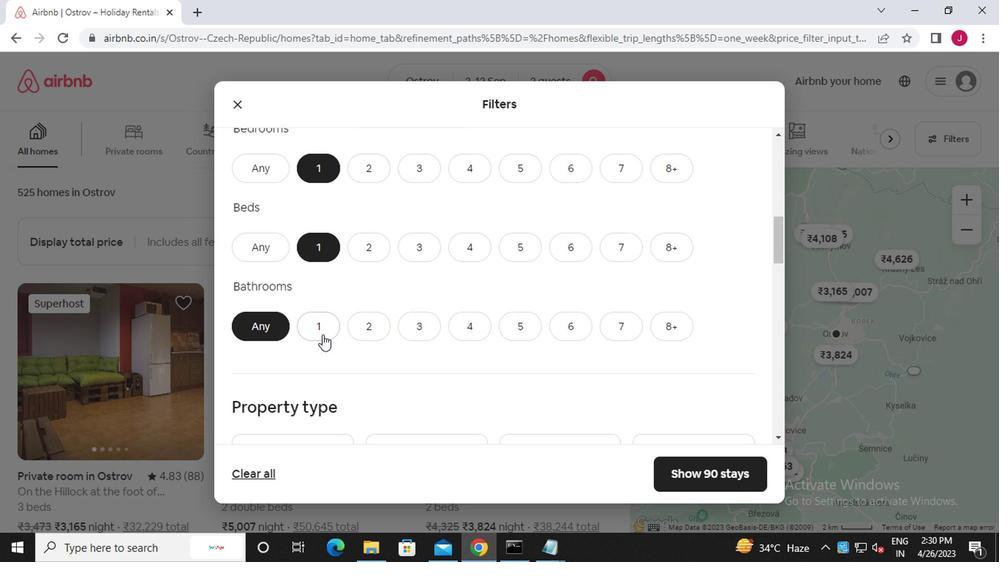 
Action: Mouse pressed left at (317, 325)
Screenshot: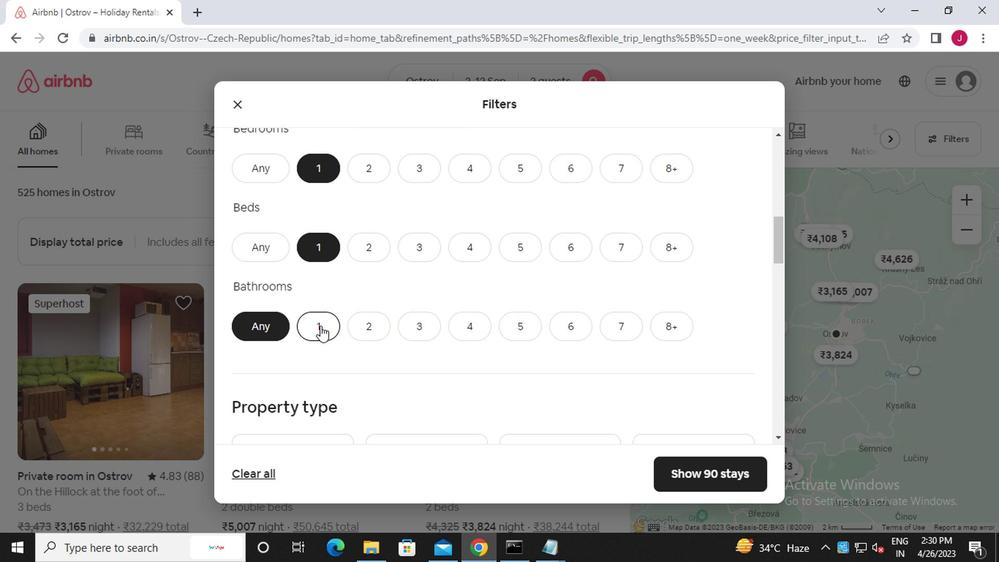 
Action: Mouse scrolled (317, 325) with delta (0, 0)
Screenshot: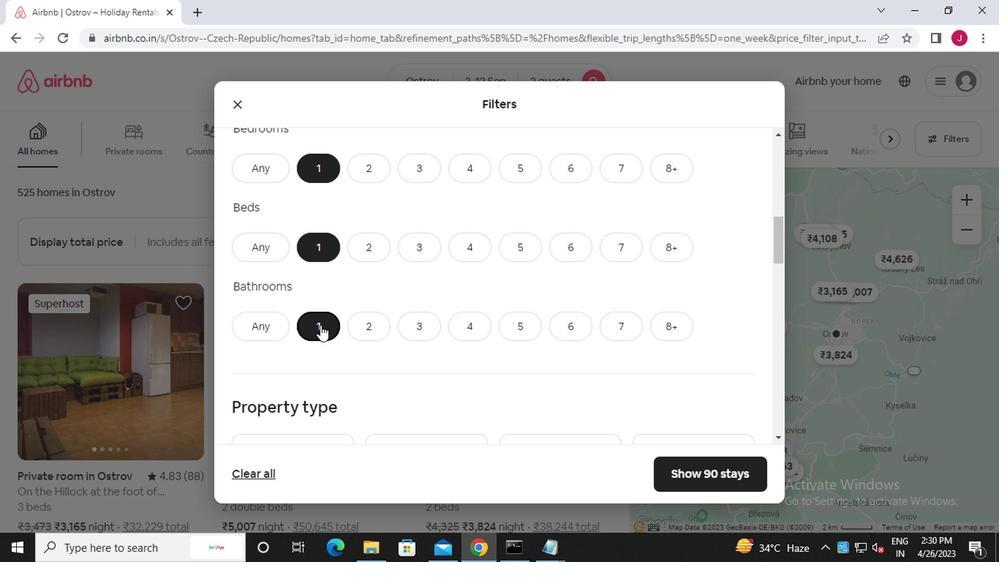 
Action: Mouse scrolled (317, 325) with delta (0, 0)
Screenshot: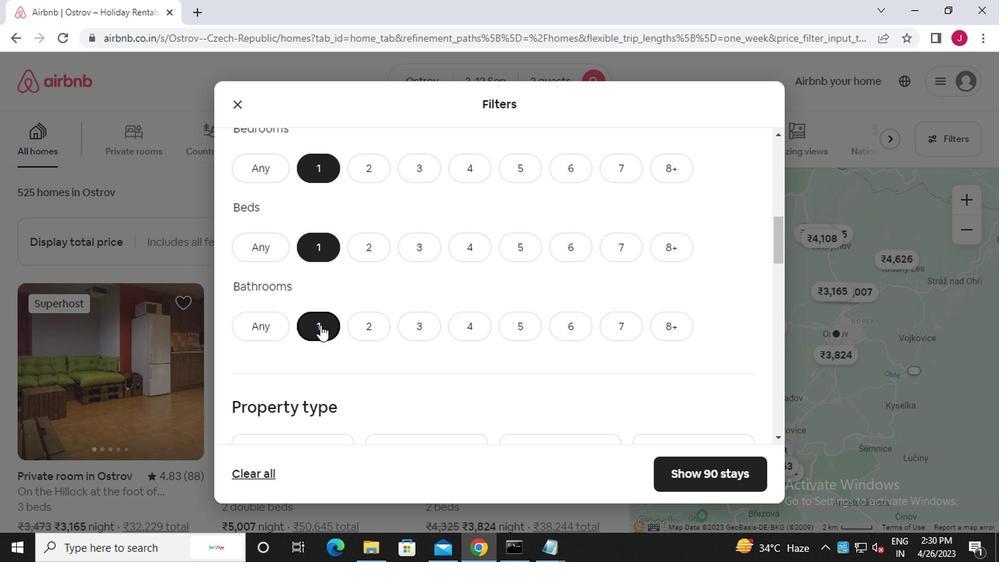 
Action: Mouse moved to (311, 327)
Screenshot: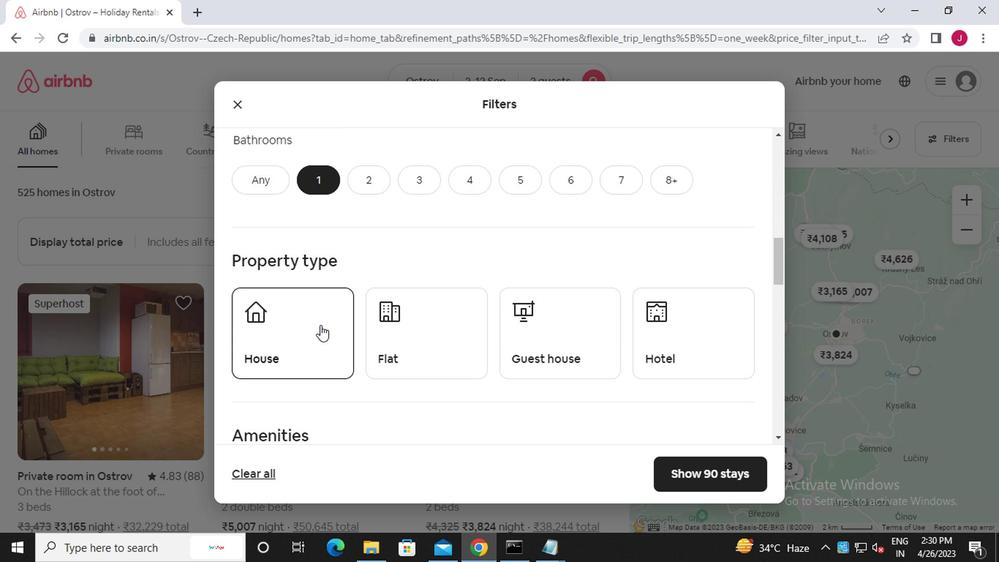 
Action: Mouse pressed left at (311, 327)
Screenshot: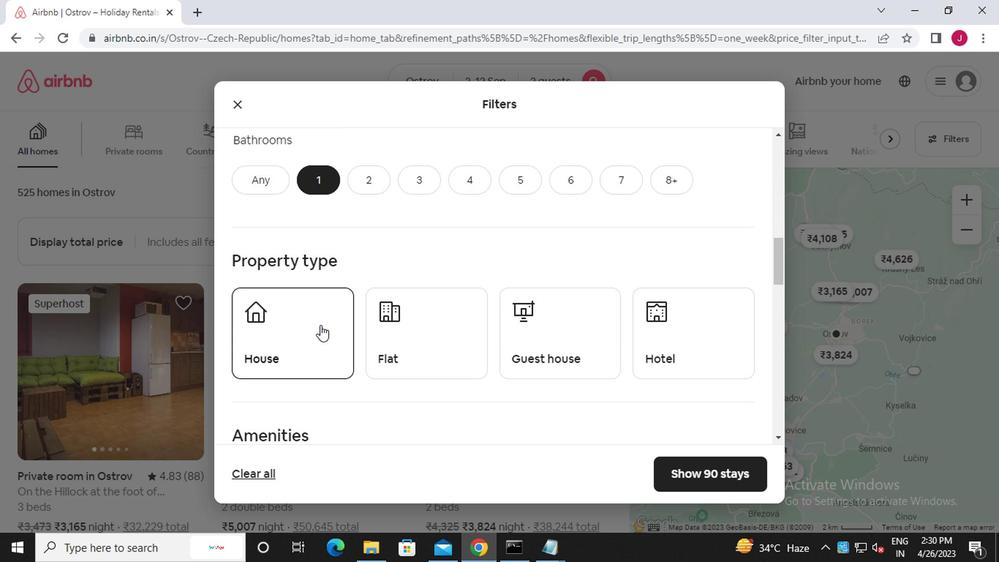 
Action: Mouse moved to (406, 336)
Screenshot: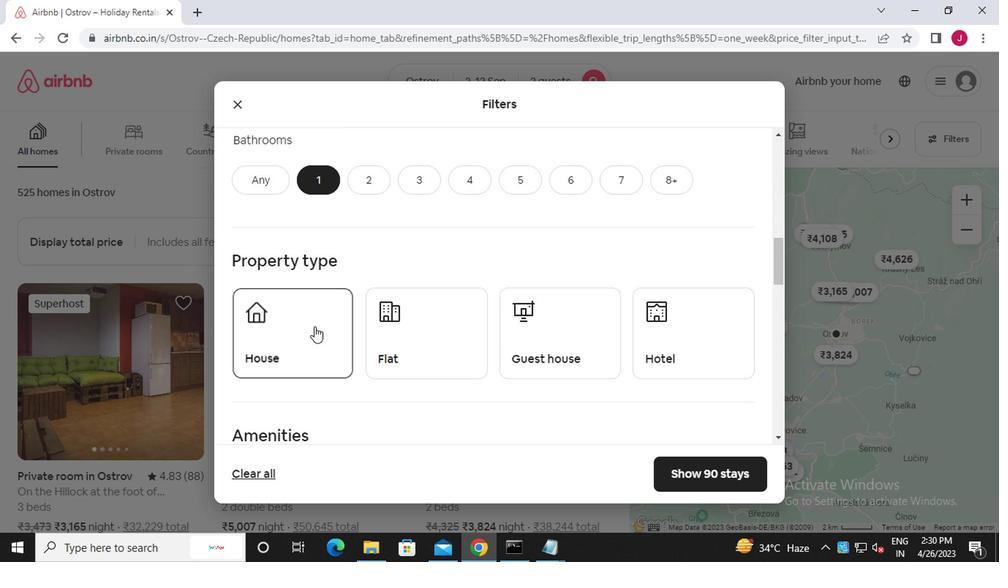 
Action: Mouse pressed left at (406, 336)
Screenshot: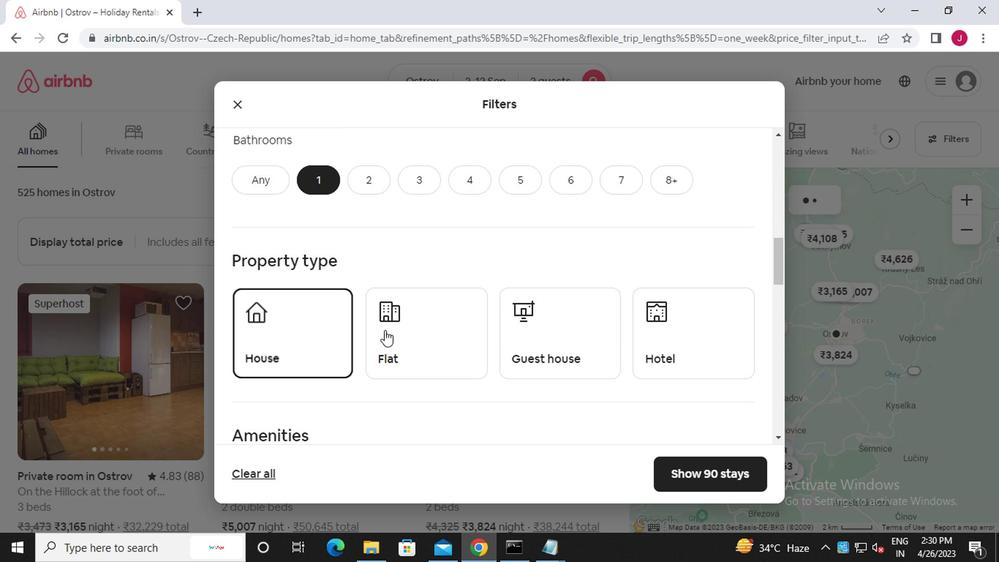 
Action: Mouse moved to (535, 336)
Screenshot: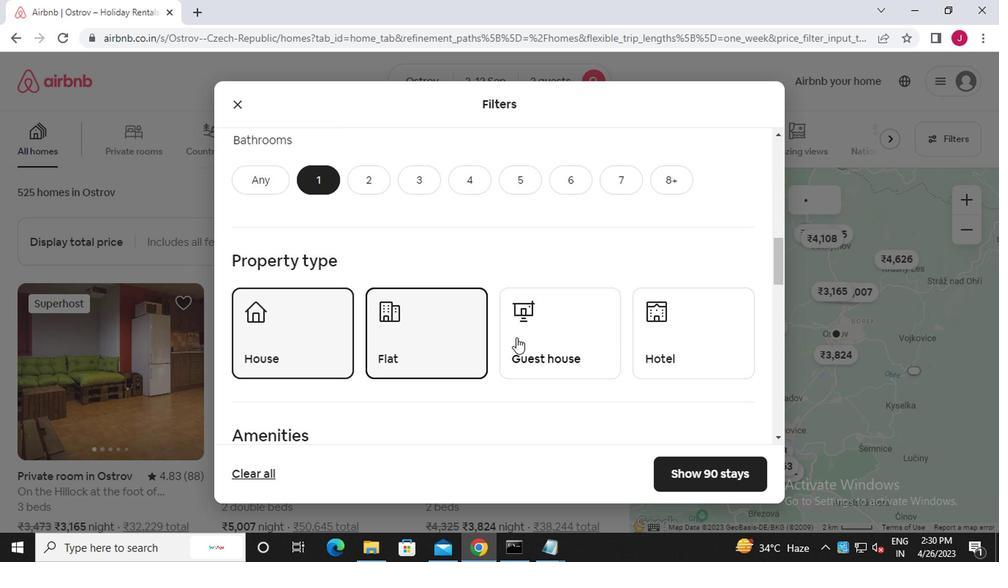 
Action: Mouse pressed left at (535, 336)
Screenshot: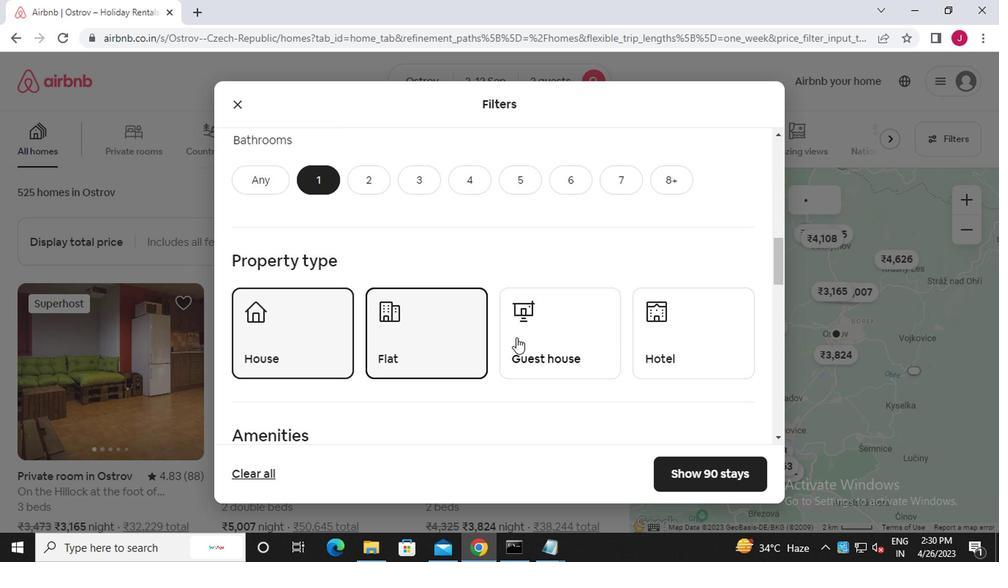 
Action: Mouse moved to (686, 336)
Screenshot: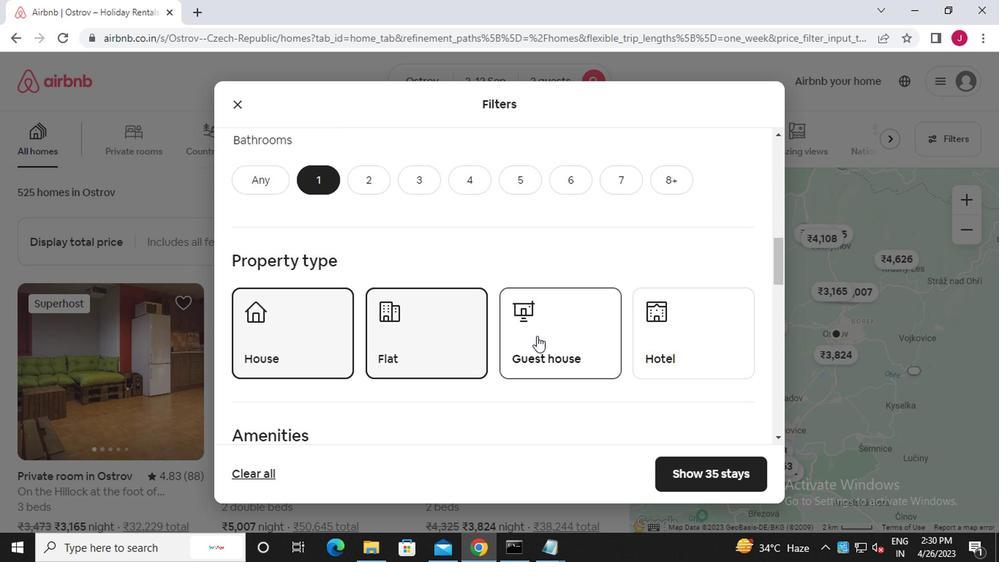 
Action: Mouse pressed left at (686, 336)
Screenshot: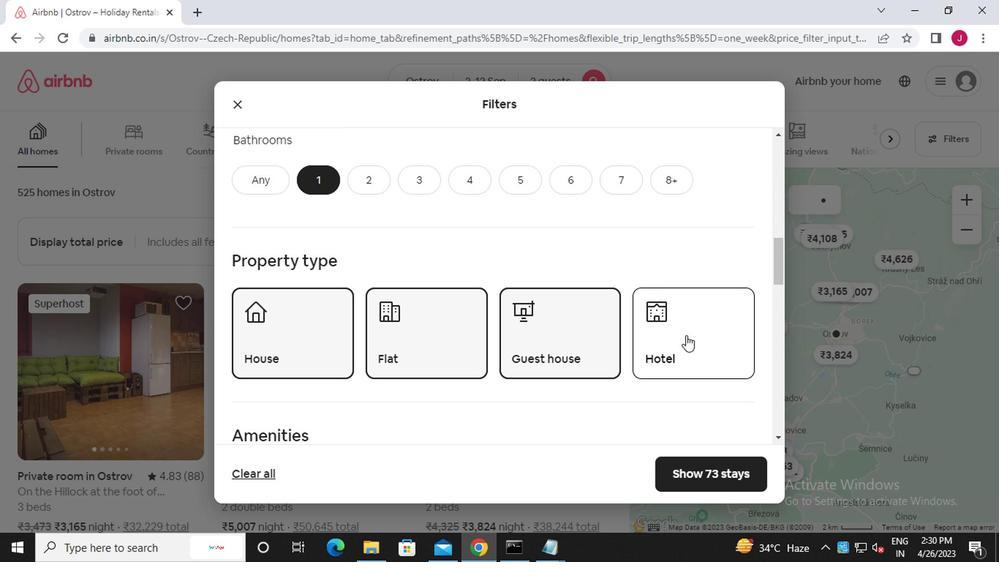 
Action: Mouse moved to (540, 333)
Screenshot: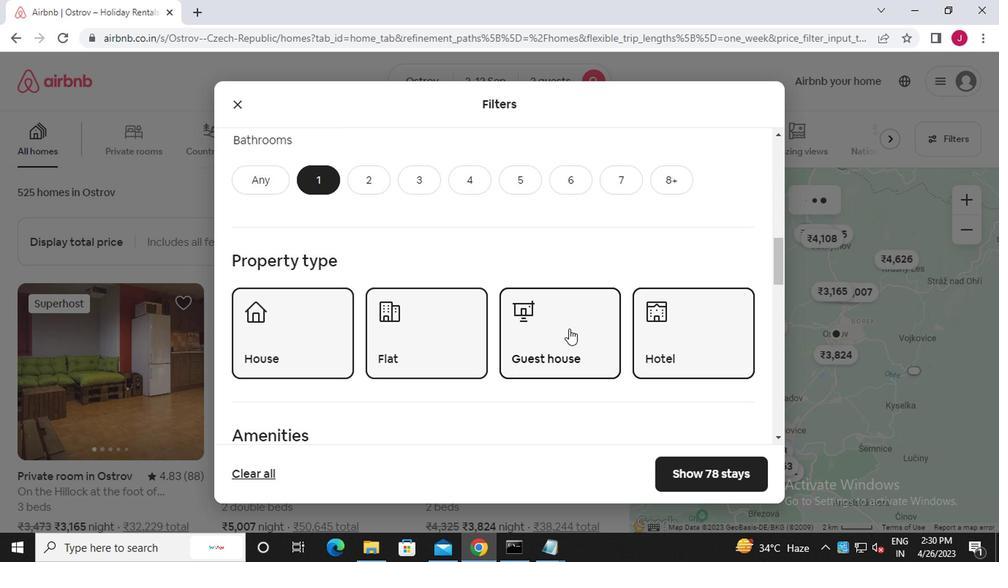 
Action: Mouse scrolled (540, 332) with delta (0, 0)
Screenshot: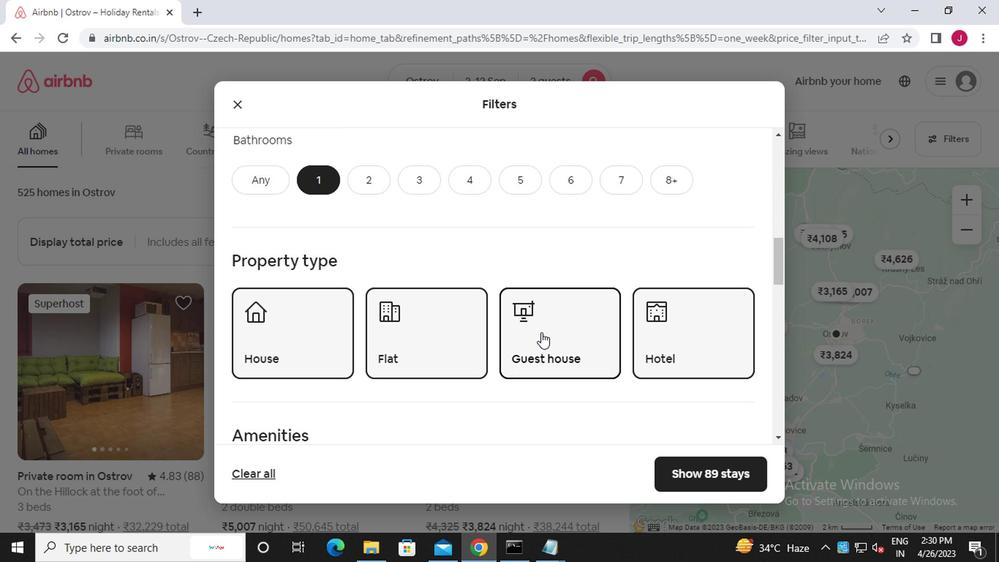 
Action: Mouse scrolled (540, 332) with delta (0, 0)
Screenshot: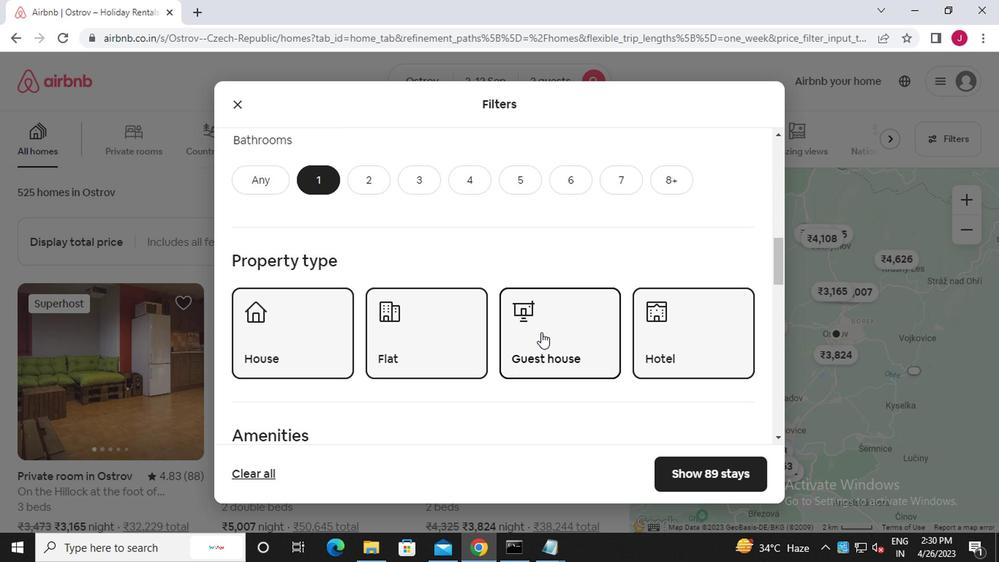 
Action: Mouse scrolled (540, 332) with delta (0, 0)
Screenshot: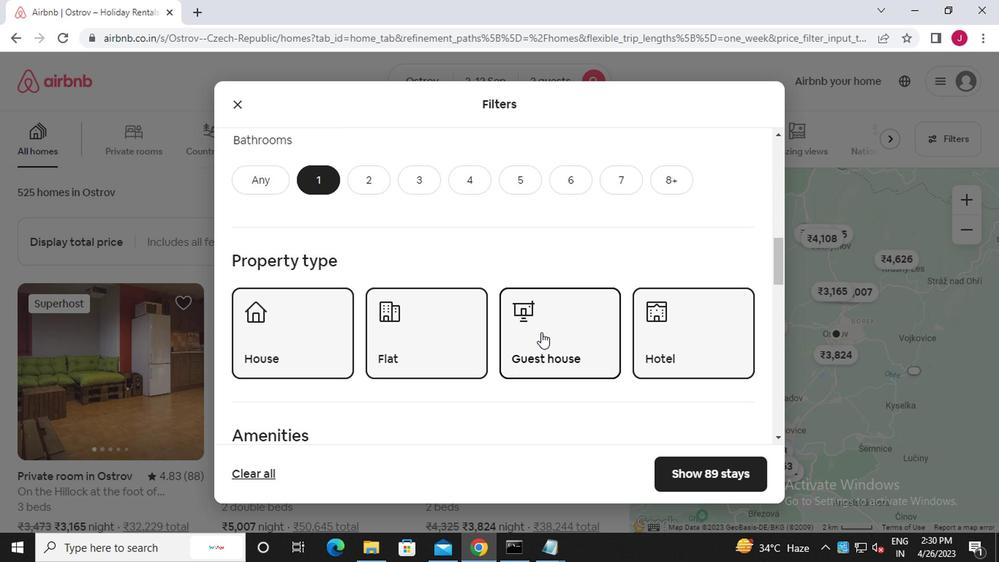 
Action: Mouse scrolled (540, 332) with delta (0, 0)
Screenshot: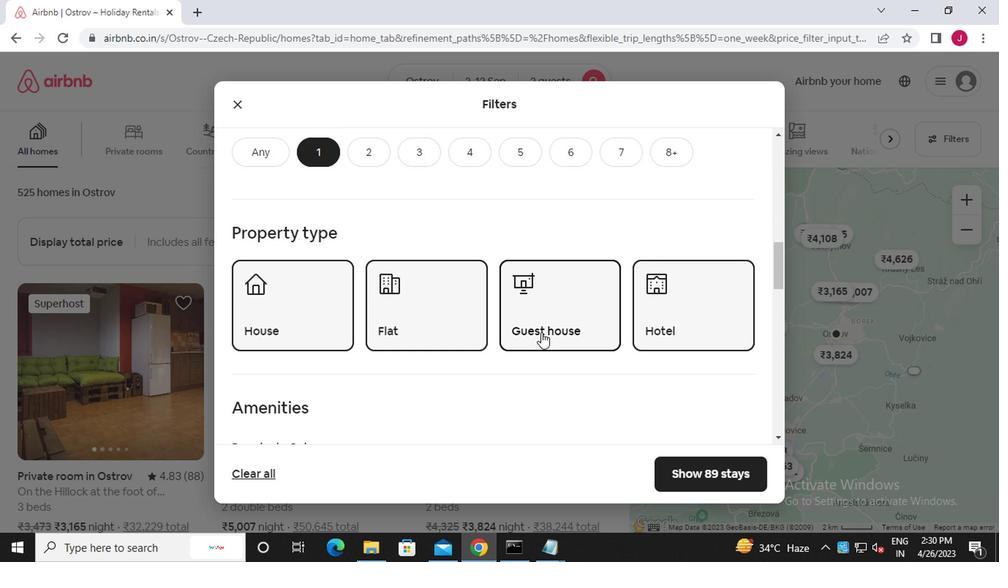 
Action: Mouse scrolled (540, 332) with delta (0, 0)
Screenshot: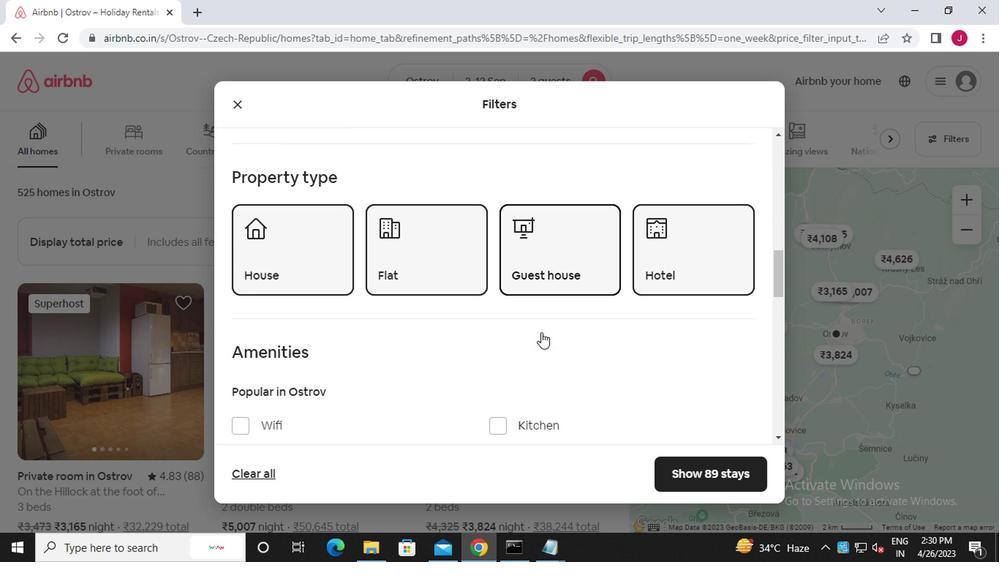 
Action: Mouse scrolled (540, 332) with delta (0, 0)
Screenshot: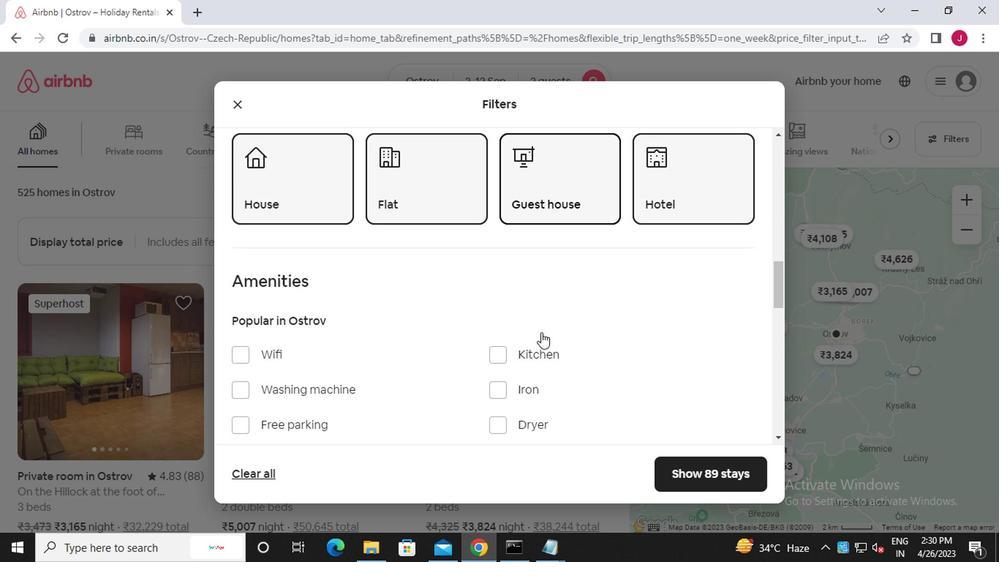 
Action: Mouse moved to (540, 333)
Screenshot: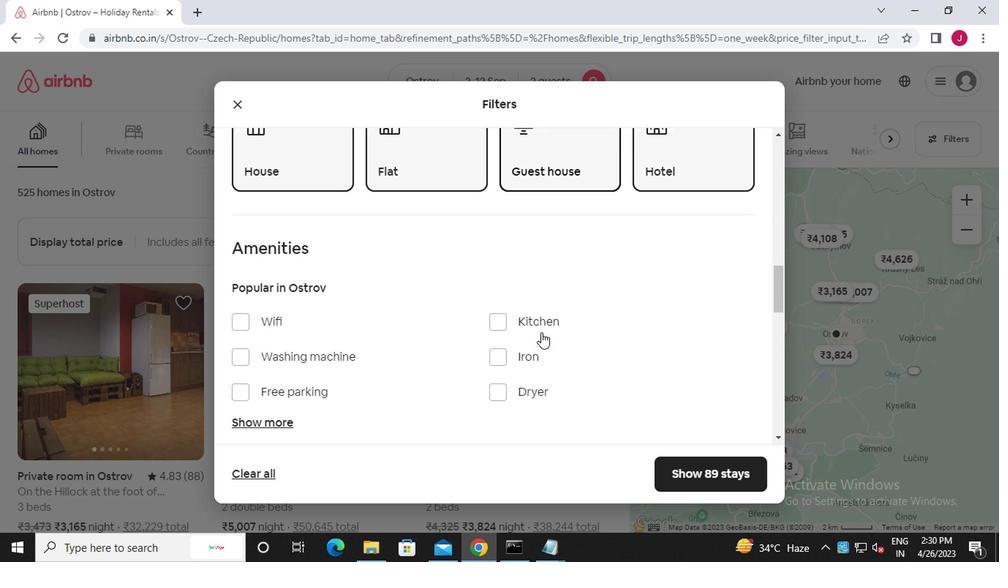 
Action: Mouse scrolled (540, 332) with delta (0, 0)
Screenshot: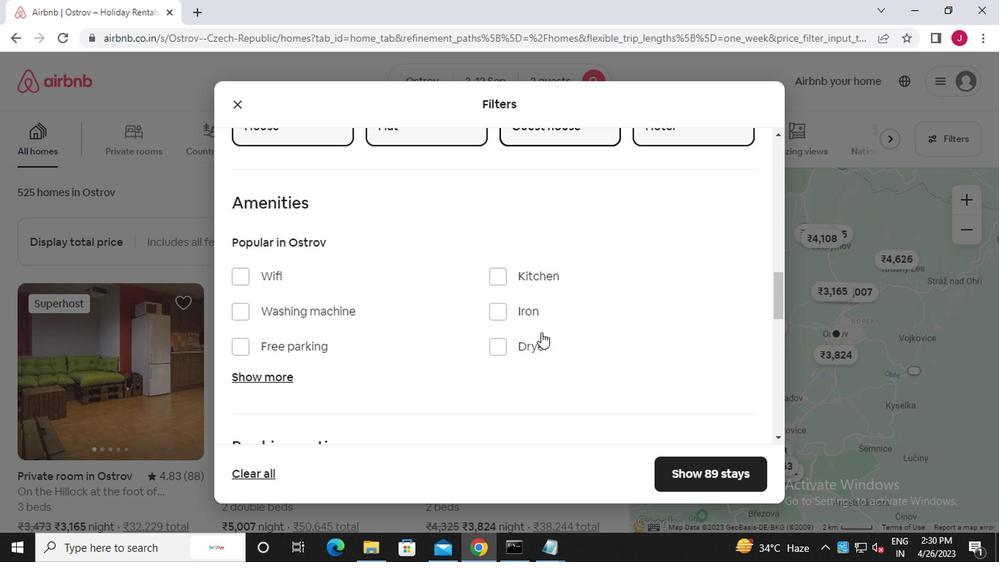 
Action: Mouse moved to (731, 266)
Screenshot: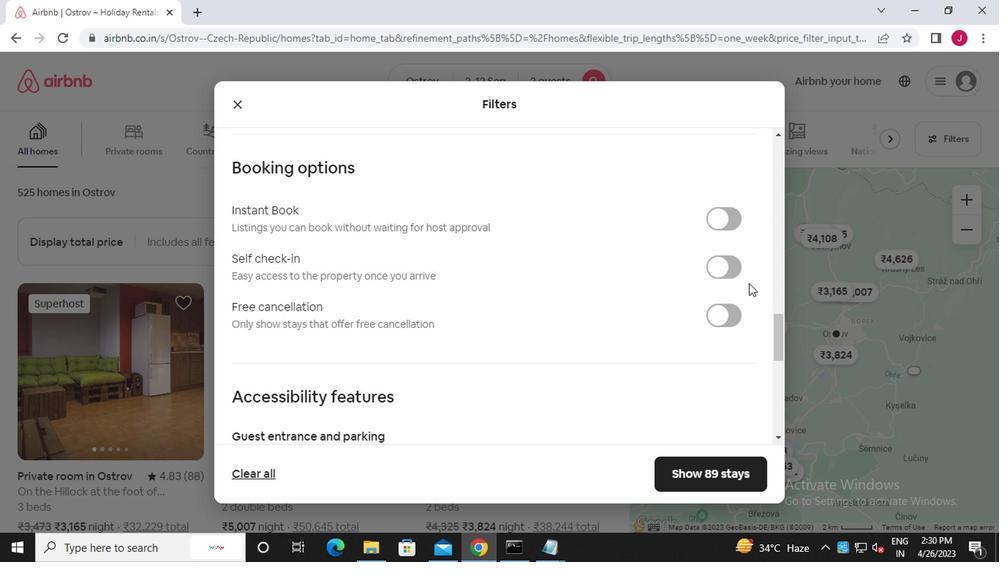 
Action: Mouse pressed left at (731, 266)
Screenshot: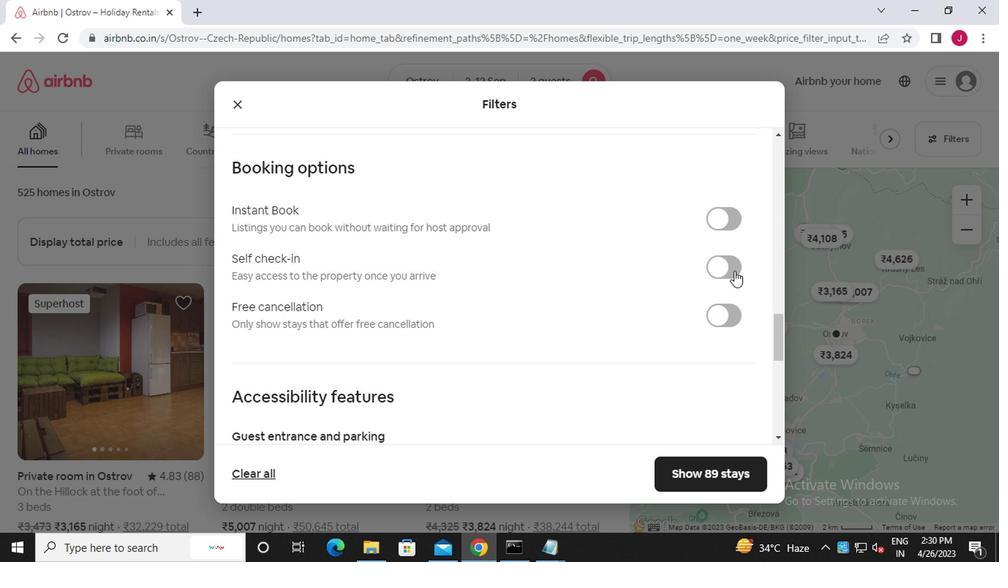 
Action: Mouse moved to (534, 331)
Screenshot: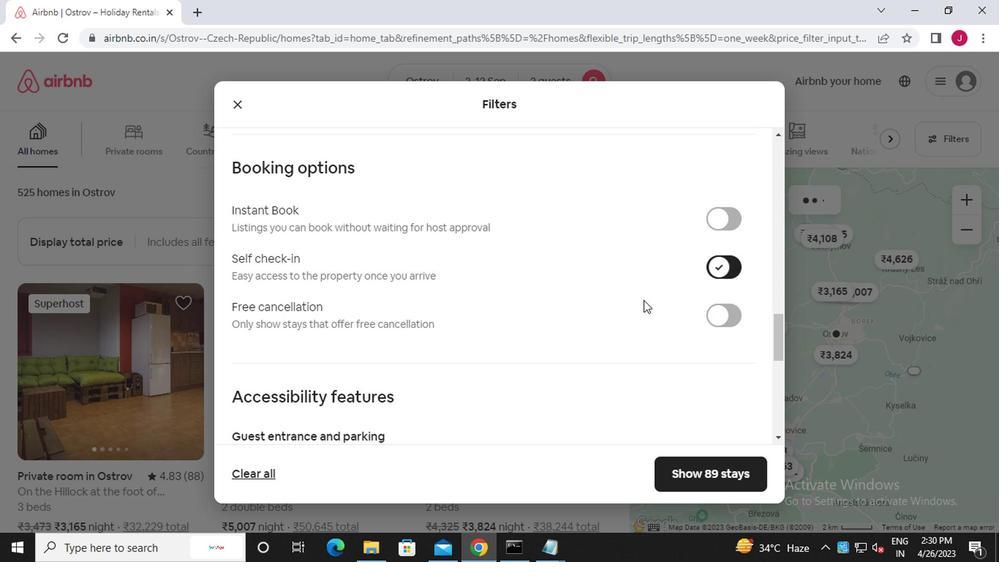 
Action: Mouse scrolled (534, 330) with delta (0, 0)
Screenshot: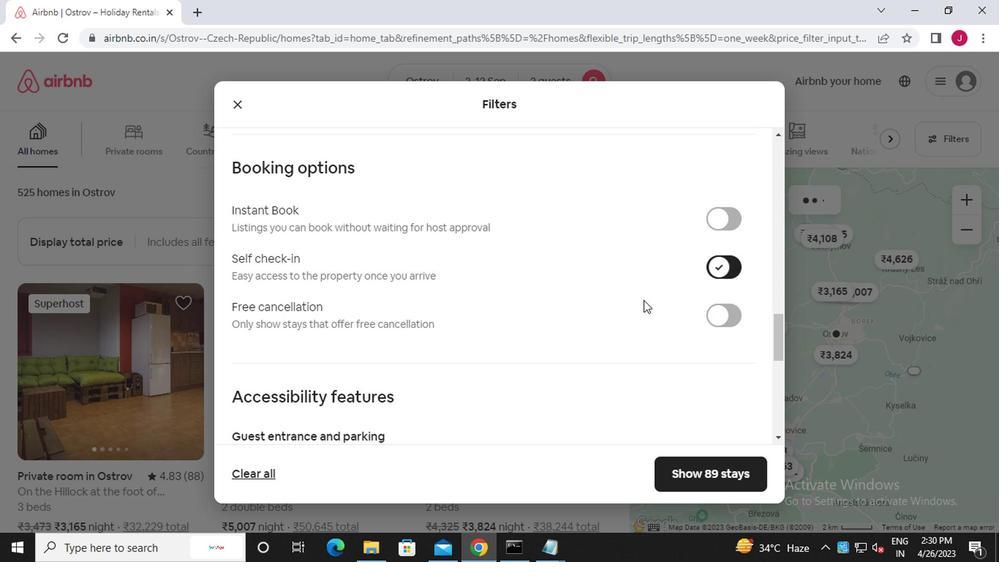 
Action: Mouse moved to (532, 332)
Screenshot: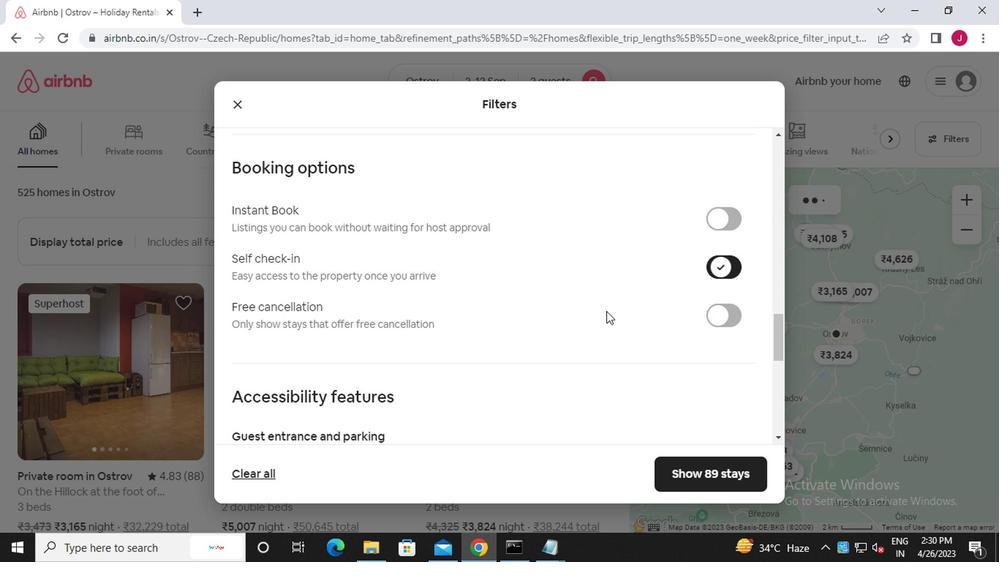 
Action: Mouse scrolled (532, 332) with delta (0, 0)
Screenshot: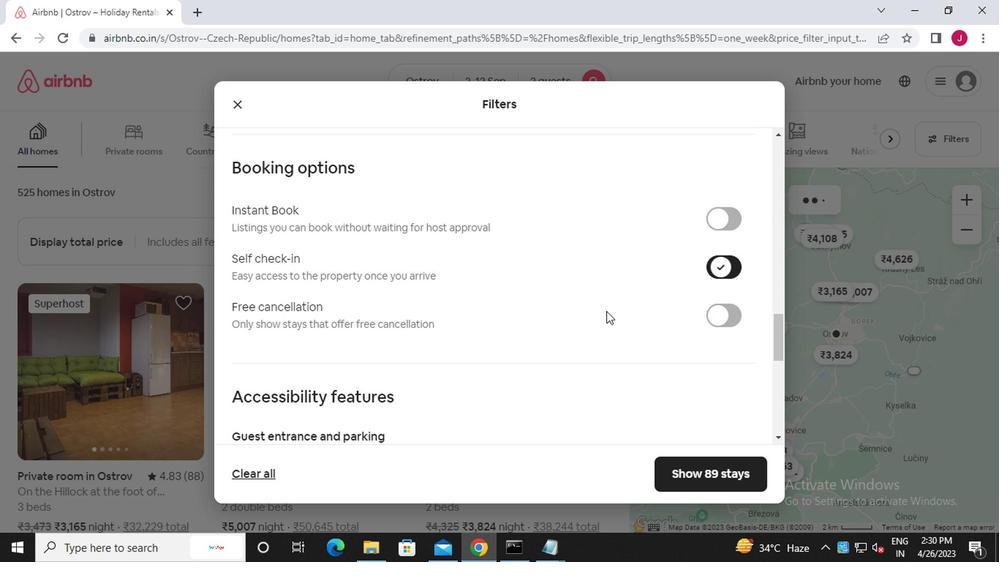 
Action: Mouse moved to (532, 333)
Screenshot: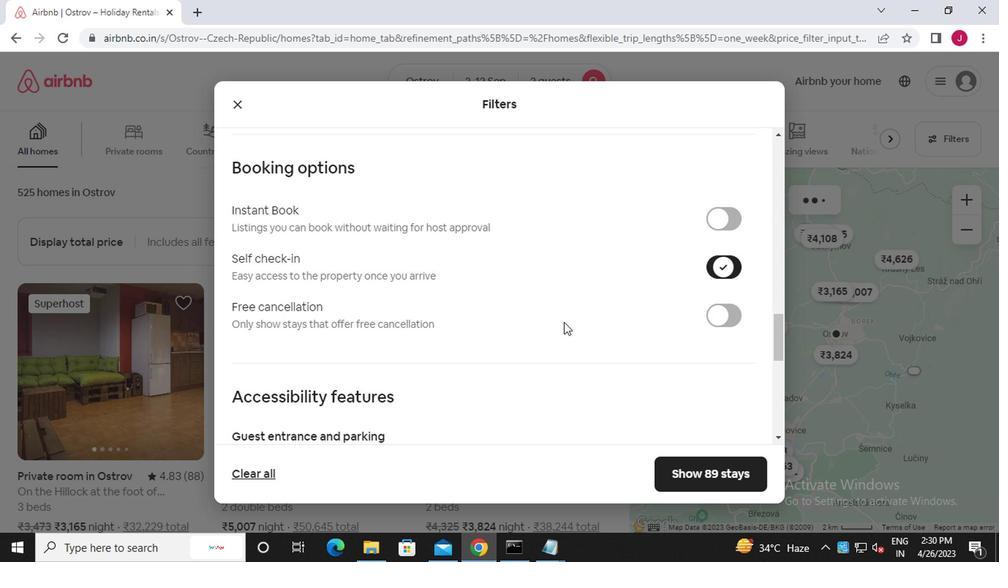 
Action: Mouse scrolled (532, 332) with delta (0, 0)
Screenshot: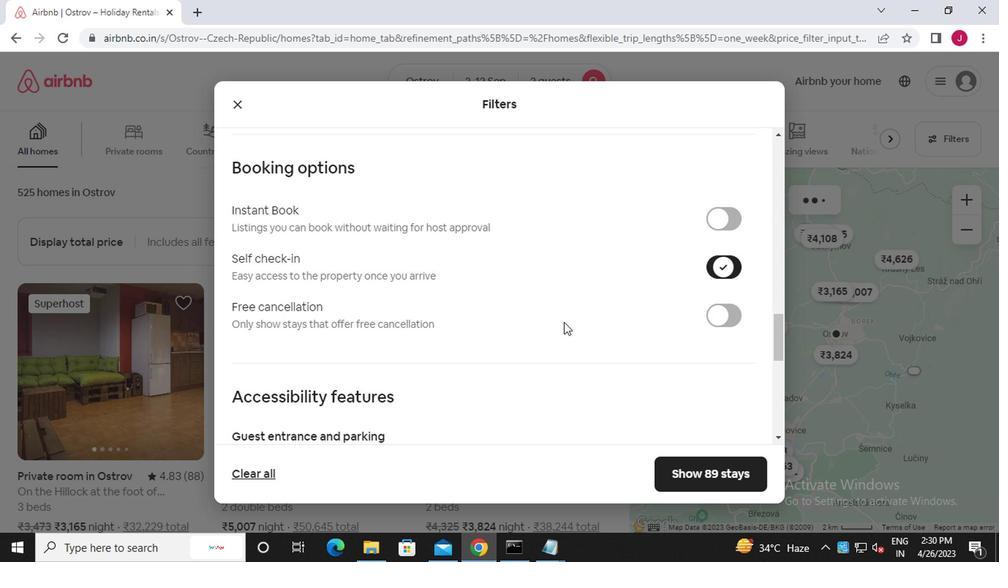 
Action: Mouse moved to (532, 333)
Screenshot: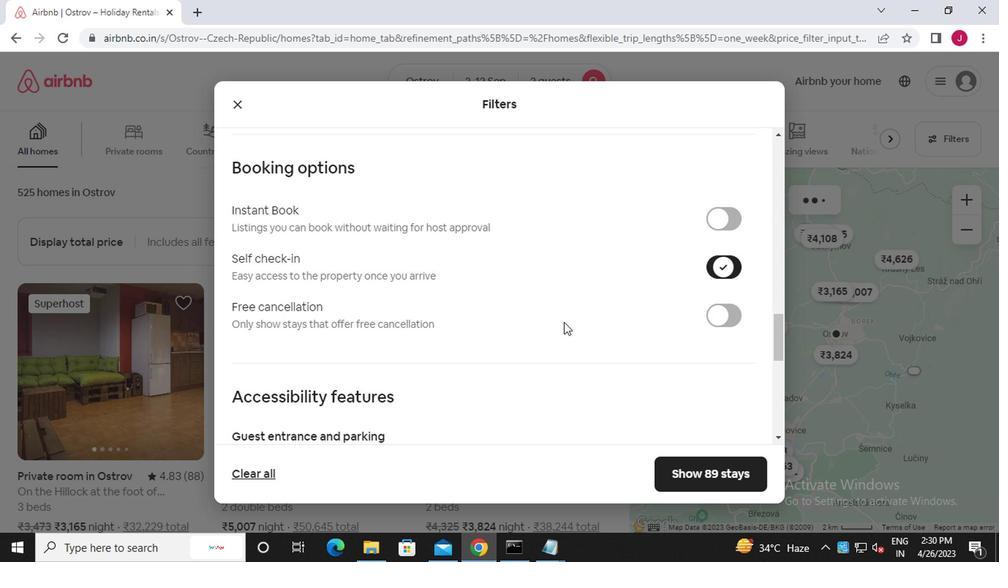 
Action: Mouse scrolled (532, 332) with delta (0, 0)
Screenshot: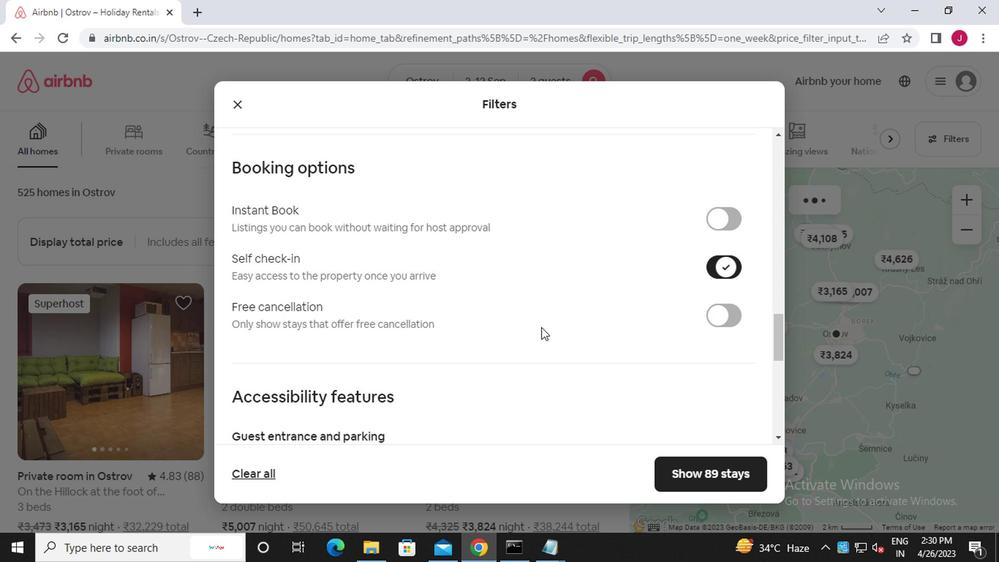 
Action: Mouse scrolled (532, 332) with delta (0, 0)
Screenshot: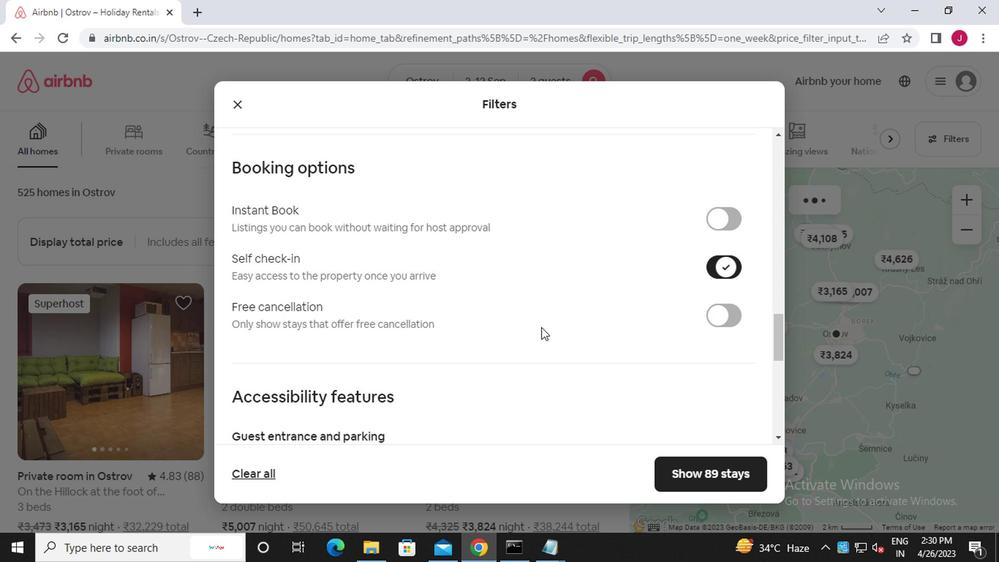 
Action: Mouse scrolled (532, 332) with delta (0, 0)
Screenshot: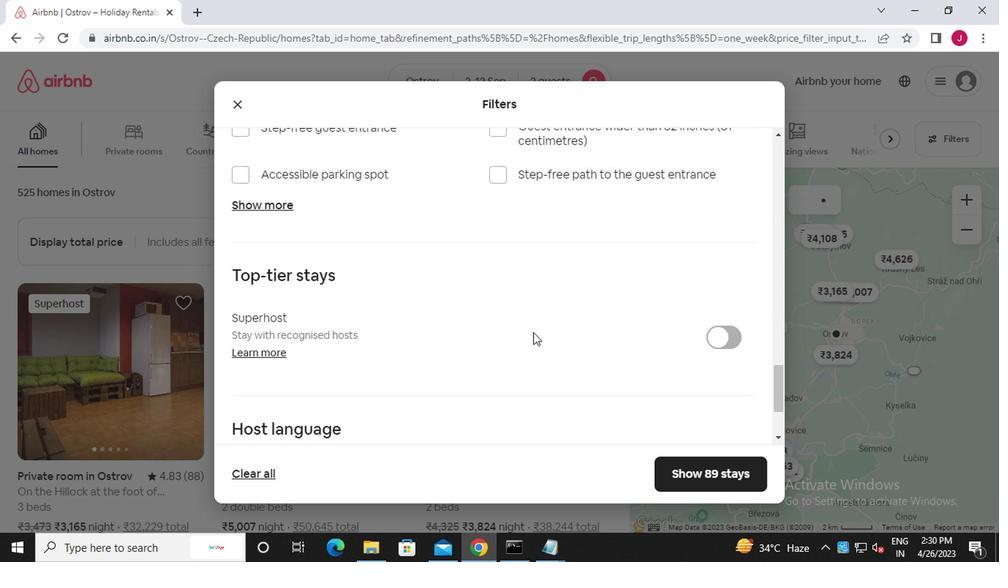 
Action: Mouse scrolled (532, 332) with delta (0, 0)
Screenshot: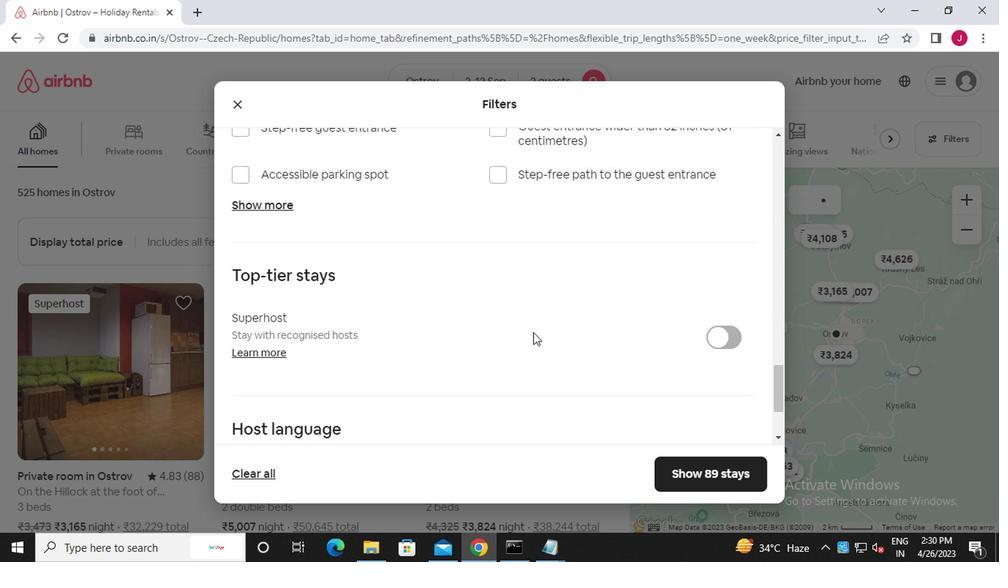 
Action: Mouse scrolled (532, 332) with delta (0, 0)
Screenshot: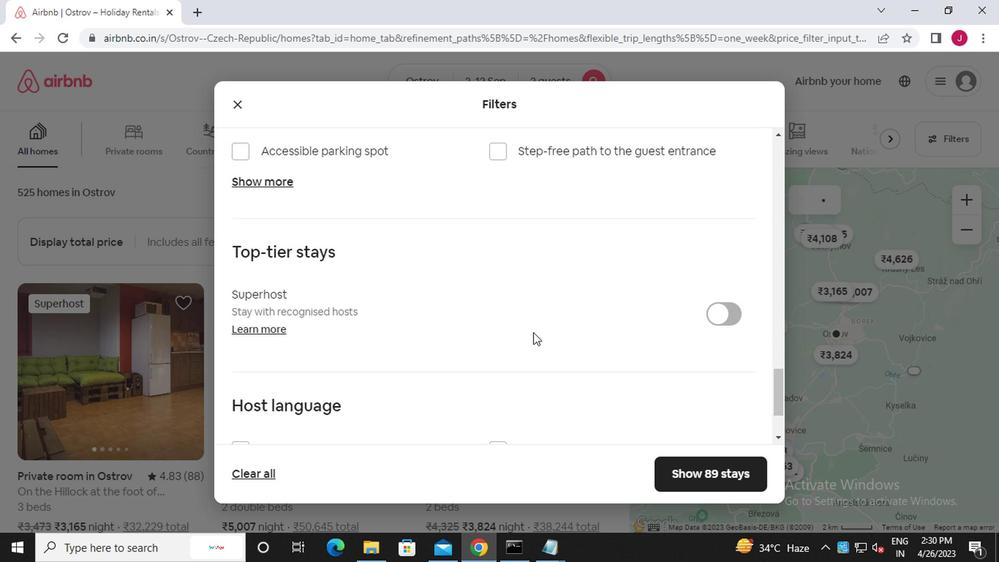 
Action: Mouse scrolled (532, 332) with delta (0, 0)
Screenshot: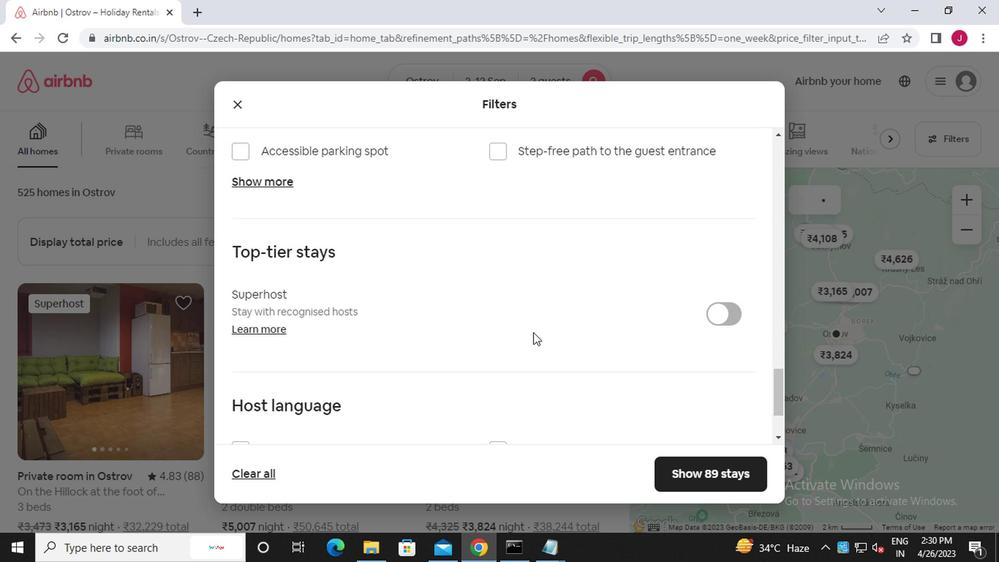 
Action: Mouse scrolled (532, 332) with delta (0, 0)
Screenshot: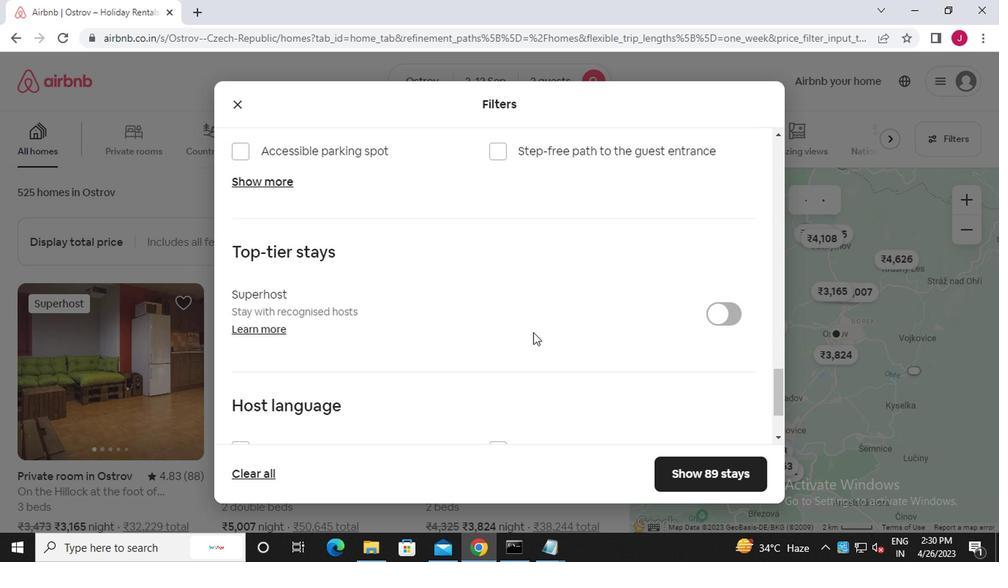 
Action: Mouse scrolled (532, 332) with delta (0, 0)
Screenshot: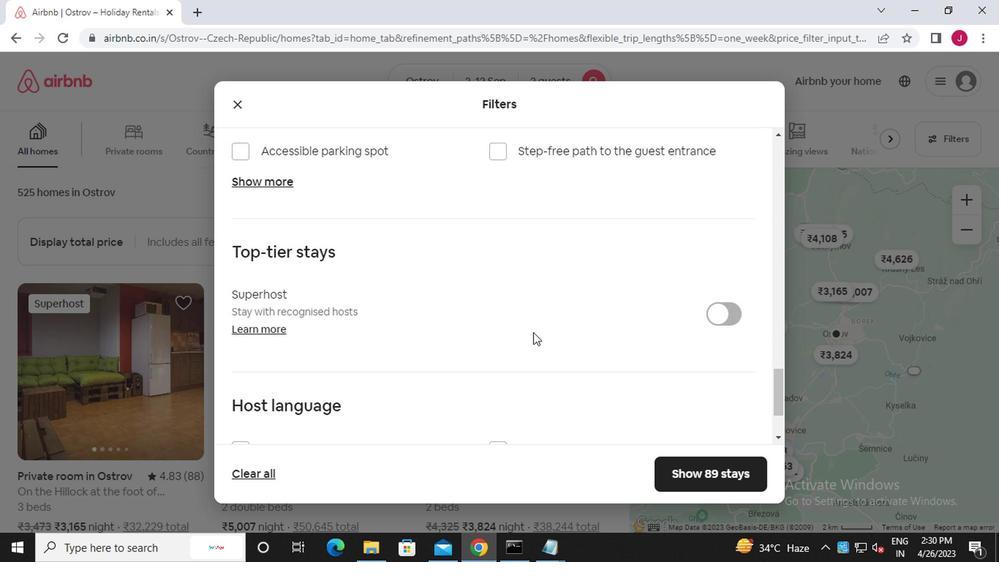 
Action: Mouse moved to (237, 345)
Screenshot: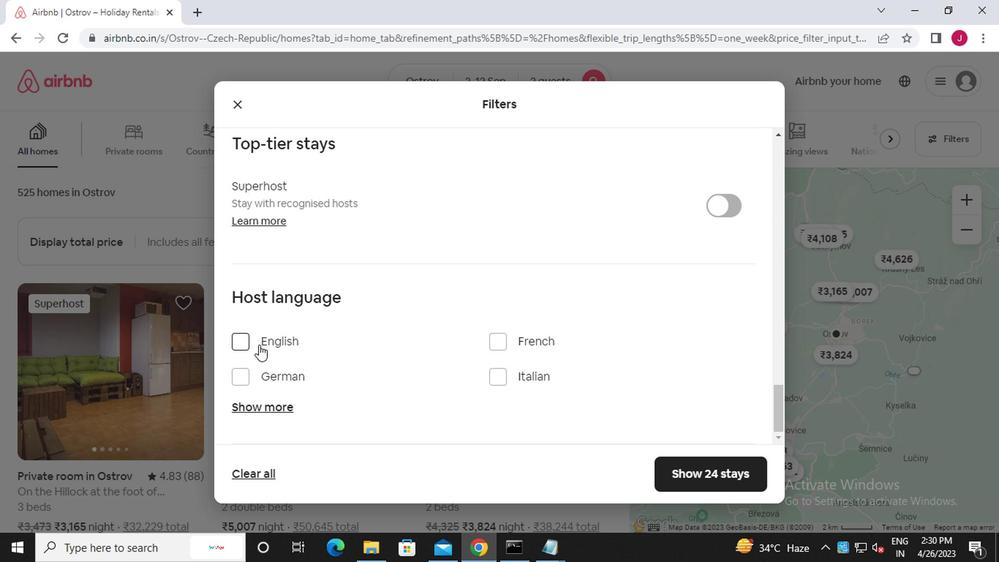 
Action: Mouse pressed left at (237, 345)
Screenshot: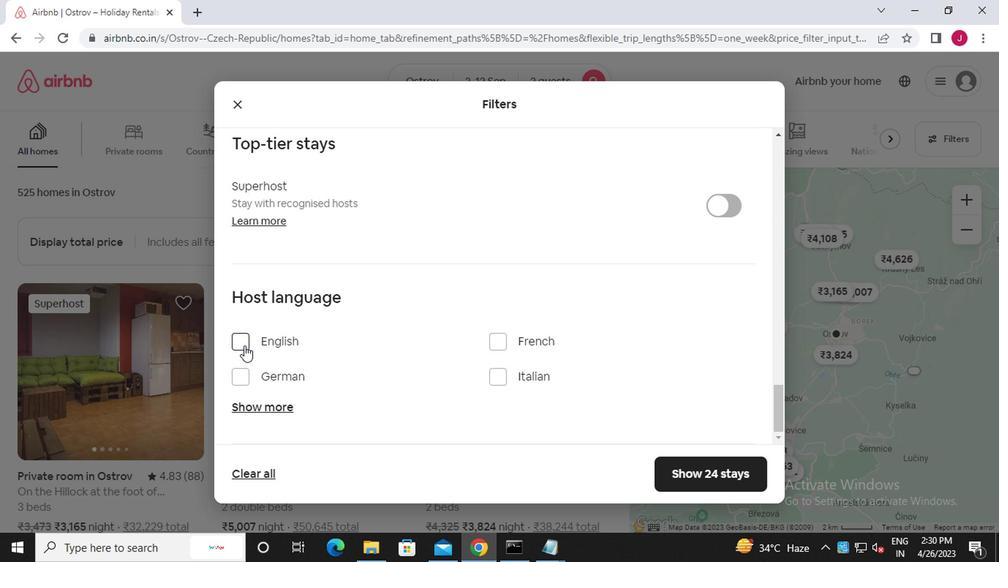 
Action: Mouse moved to (702, 473)
Screenshot: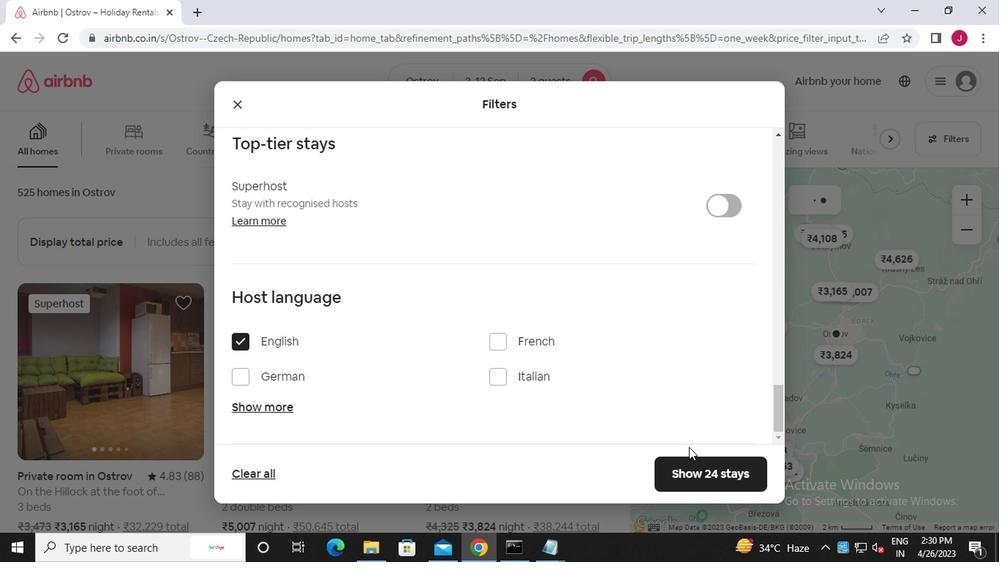 
Action: Mouse pressed left at (702, 473)
Screenshot: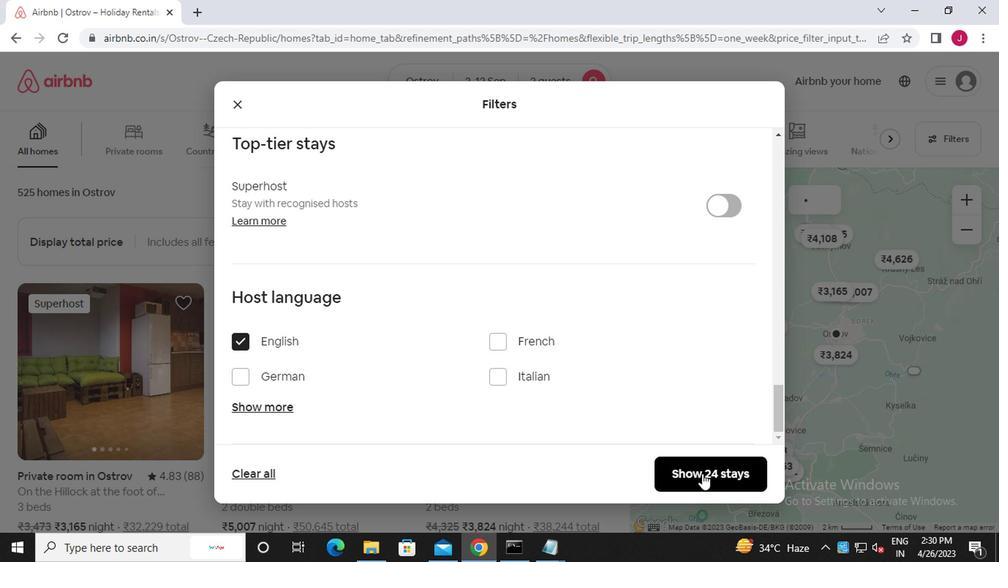 
Action: Mouse moved to (691, 463)
Screenshot: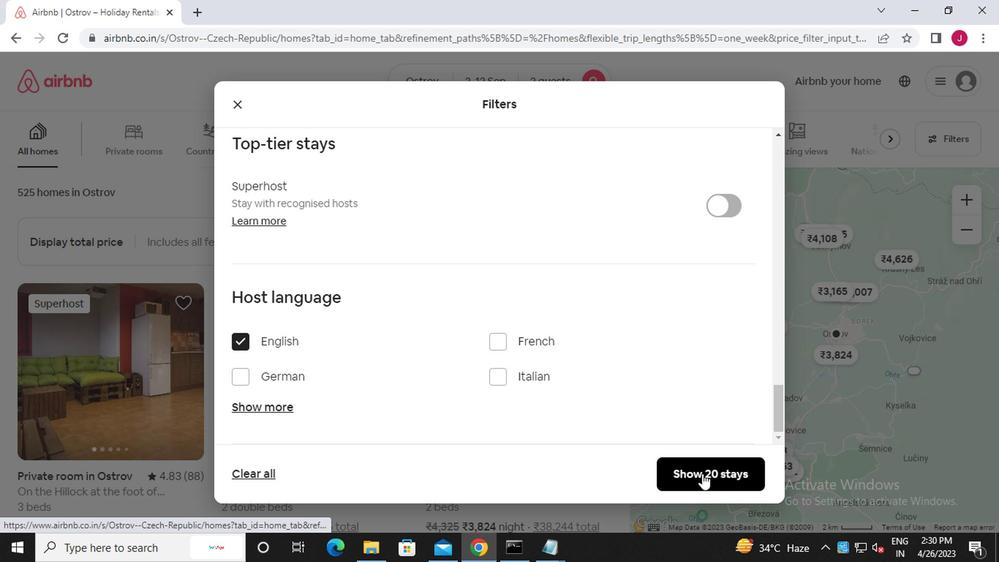 
